 Task: Create tab in document object.
Action: Mouse moved to (735, 60)
Screenshot: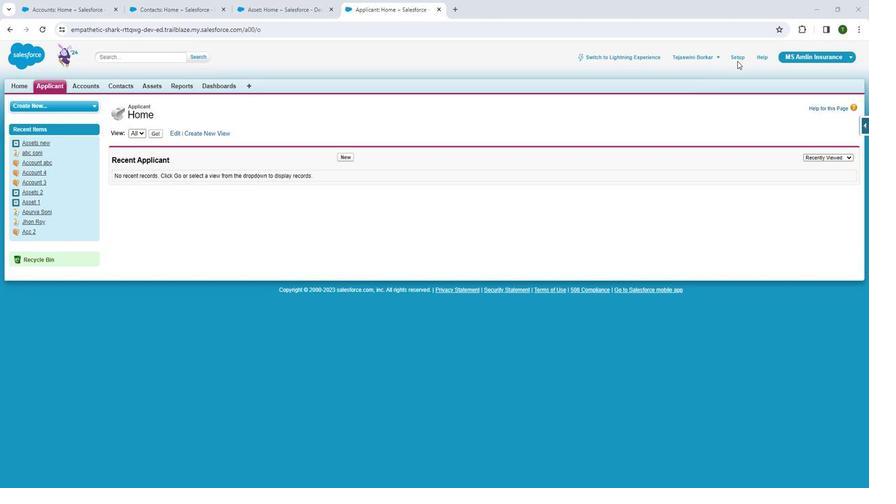 
Action: Mouse pressed left at (735, 60)
Screenshot: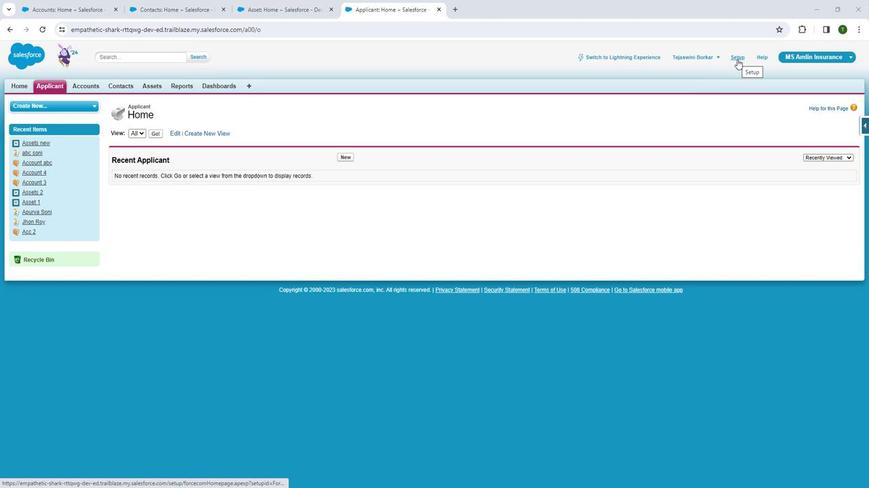 
Action: Mouse pressed left at (735, 60)
Screenshot: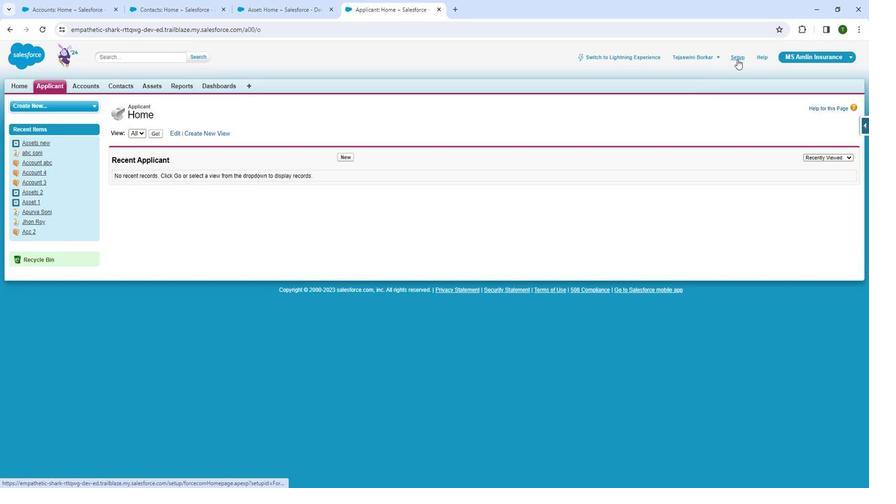 
Action: Mouse moved to (28, 169)
Screenshot: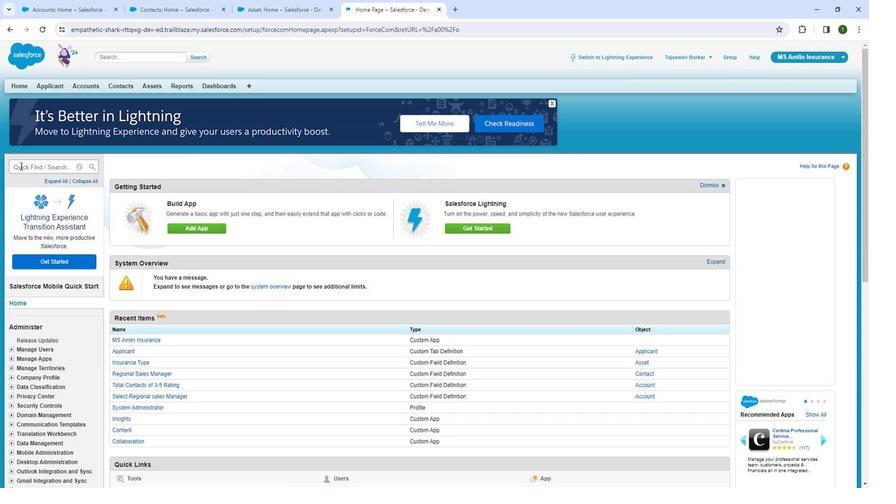 
Action: Mouse pressed left at (28, 169)
Screenshot: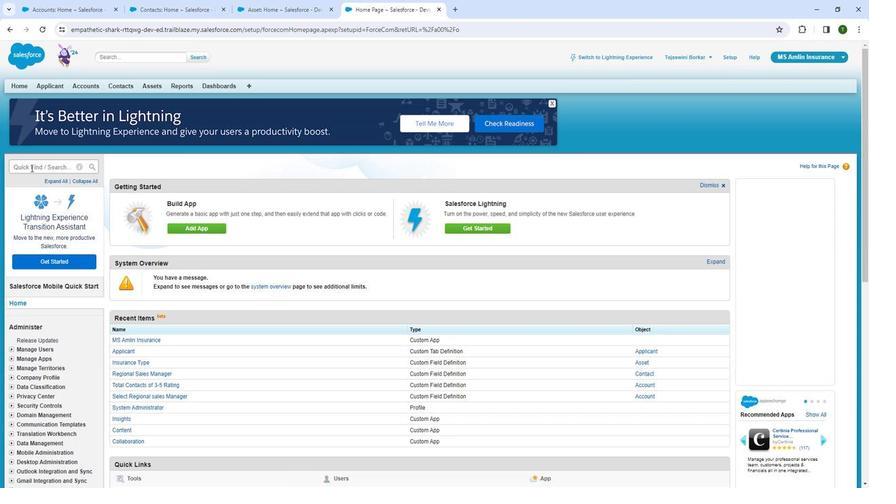 
Action: Mouse moved to (32, 156)
Screenshot: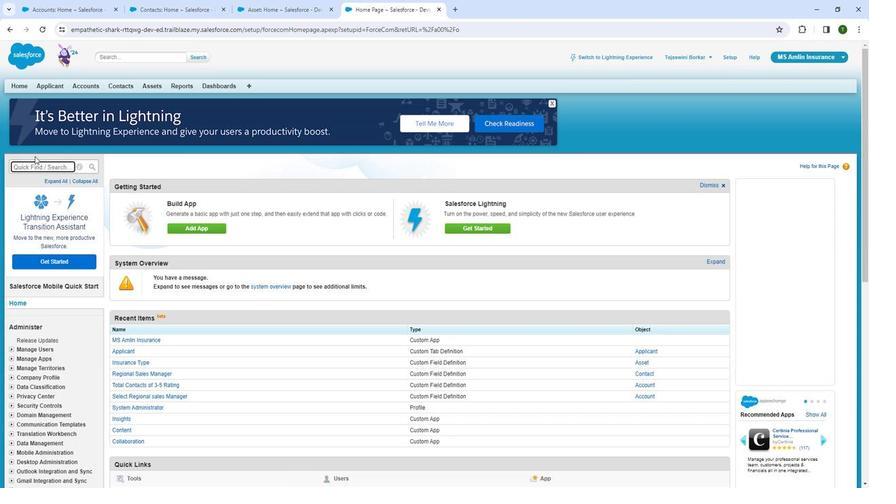 
Action: Key pressed t
Screenshot: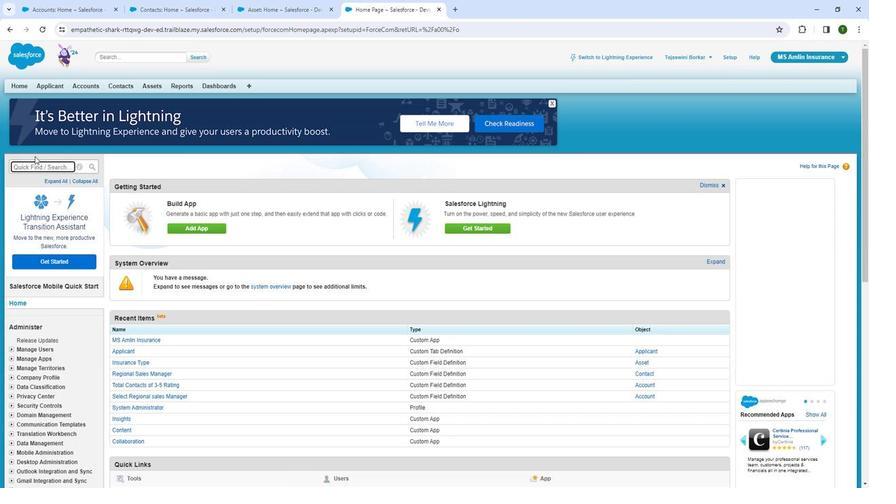 
Action: Mouse moved to (44, 166)
Screenshot: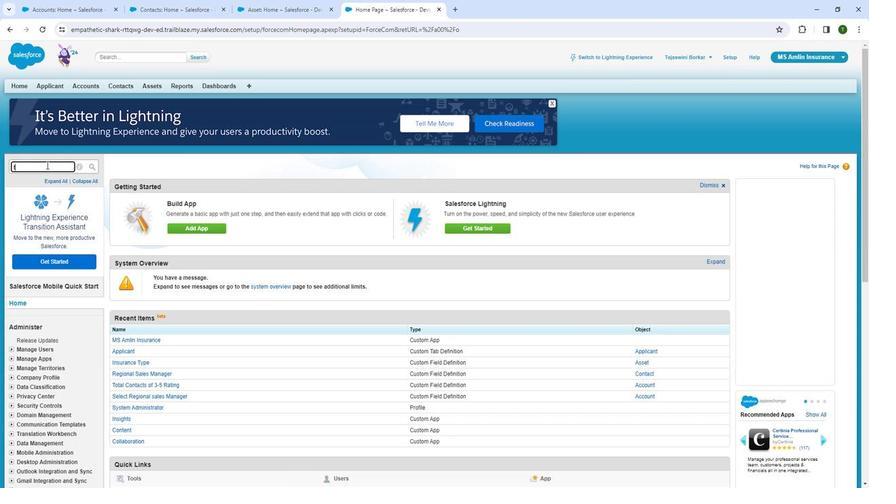 
Action: Key pressed a
Screenshot: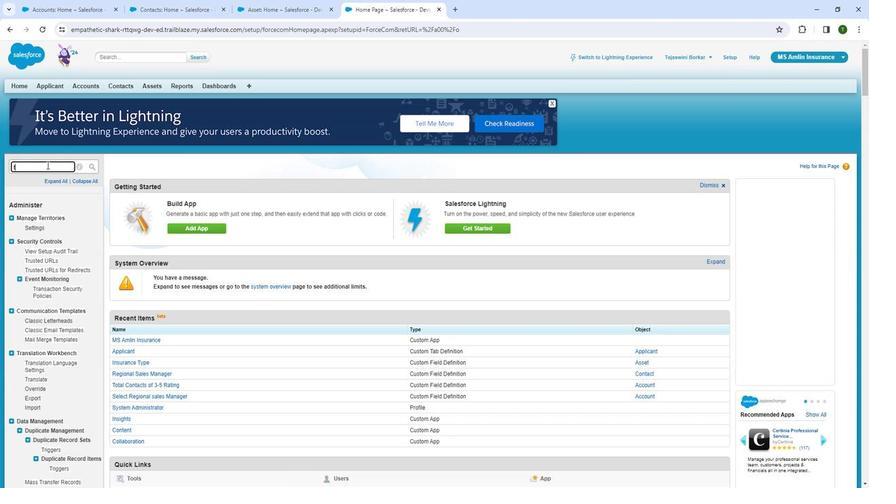 
Action: Mouse moved to (47, 162)
Screenshot: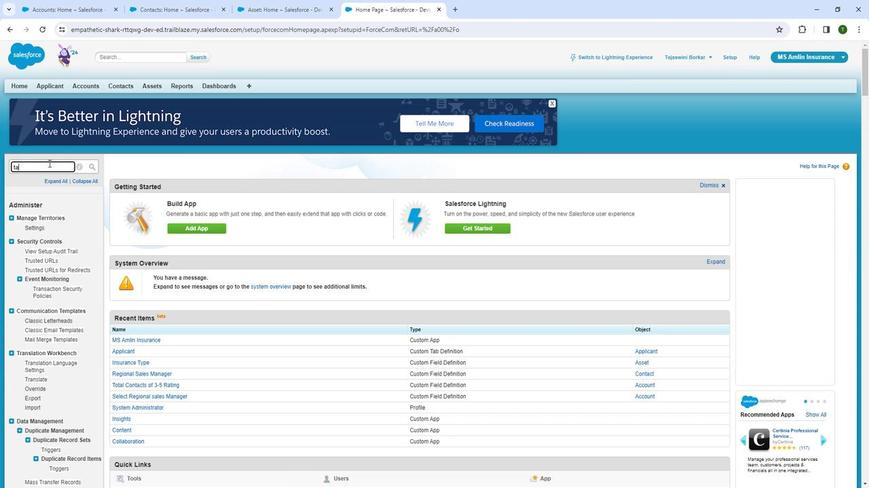 
Action: Key pressed b
Screenshot: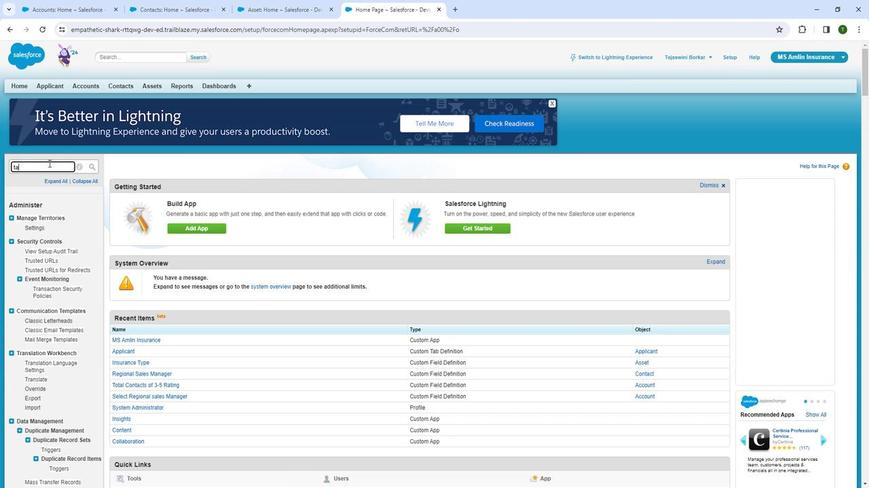 
Action: Mouse moved to (50, 161)
Screenshot: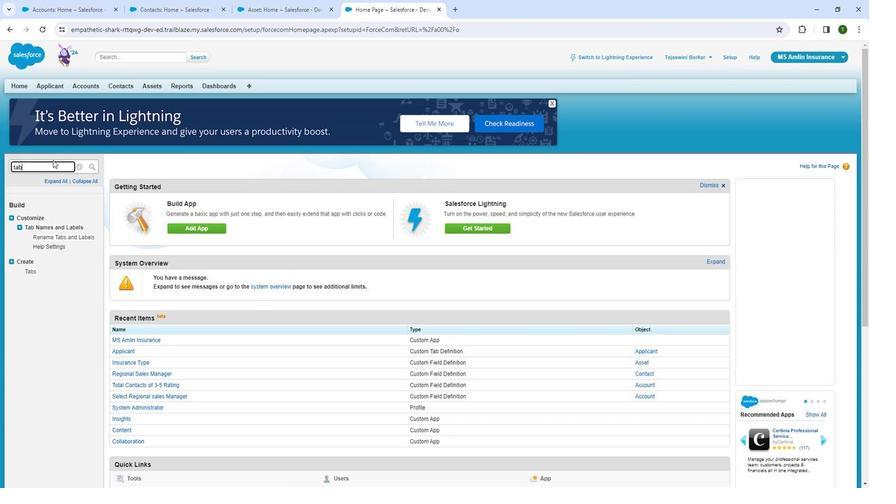 
Action: Key pressed s
Screenshot: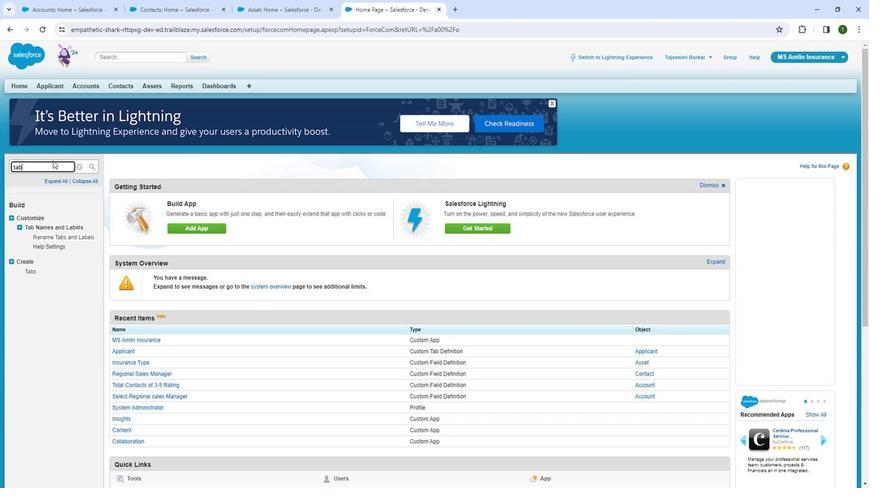 
Action: Mouse moved to (25, 260)
Screenshot: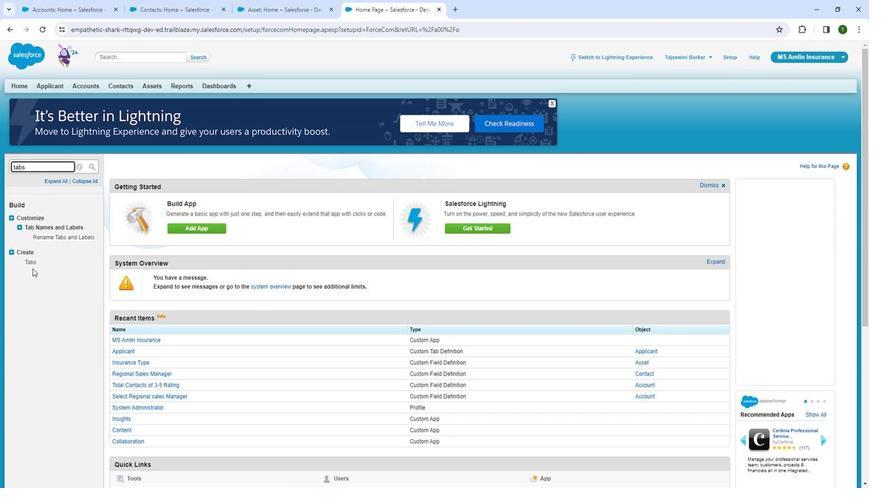 
Action: Mouse pressed left at (25, 260)
Screenshot: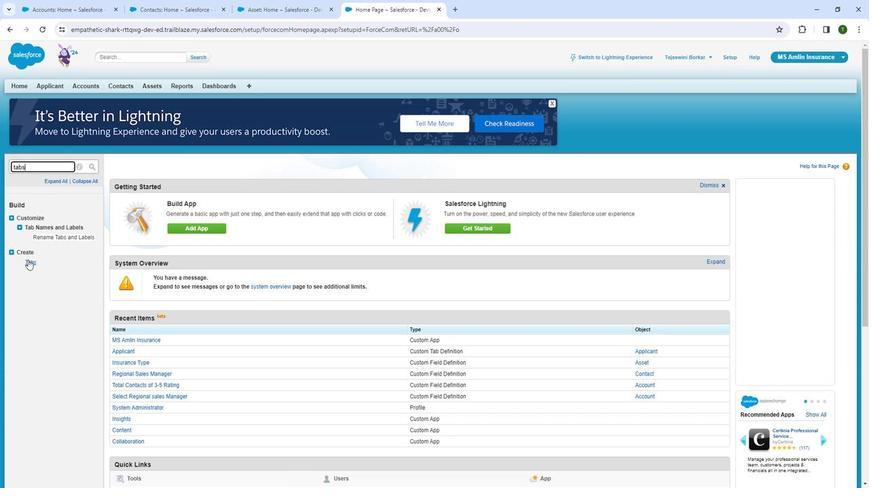 
Action: Mouse pressed left at (25, 260)
Screenshot: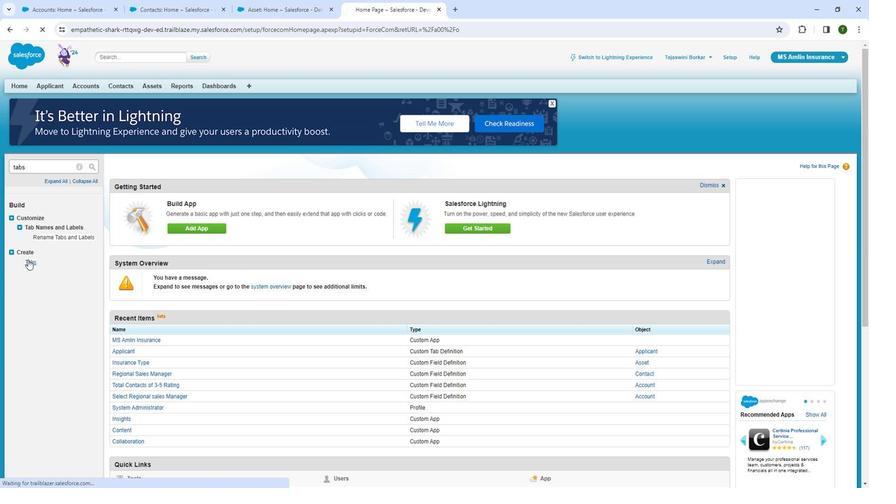 
Action: Mouse moved to (346, 236)
Screenshot: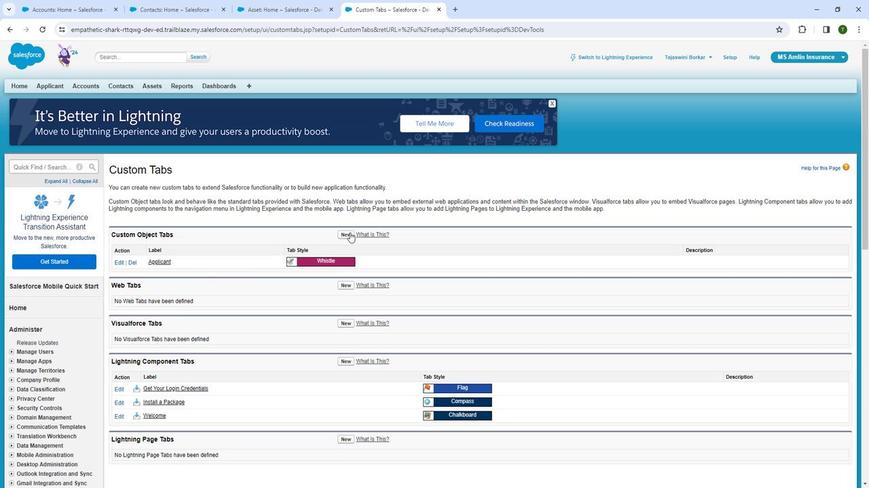 
Action: Mouse pressed left at (346, 236)
Screenshot: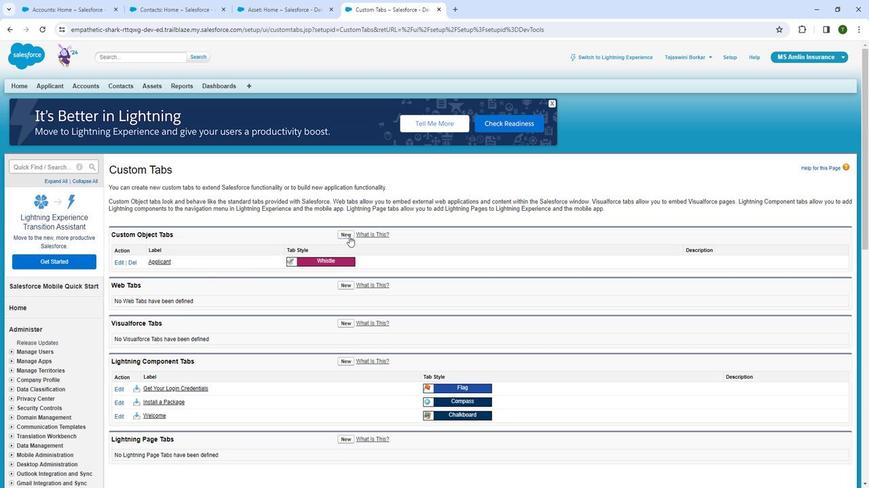 
Action: Mouse moved to (272, 247)
Screenshot: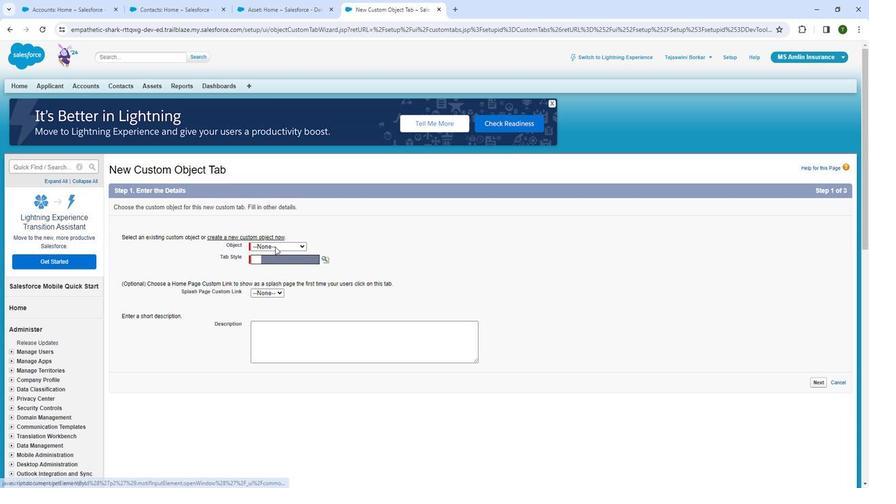 
Action: Mouse pressed left at (272, 247)
Screenshot: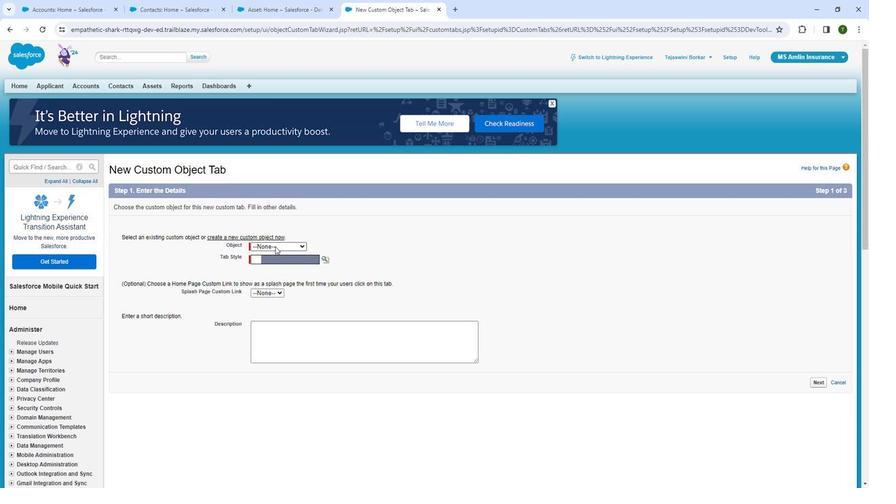 
Action: Mouse moved to (260, 269)
Screenshot: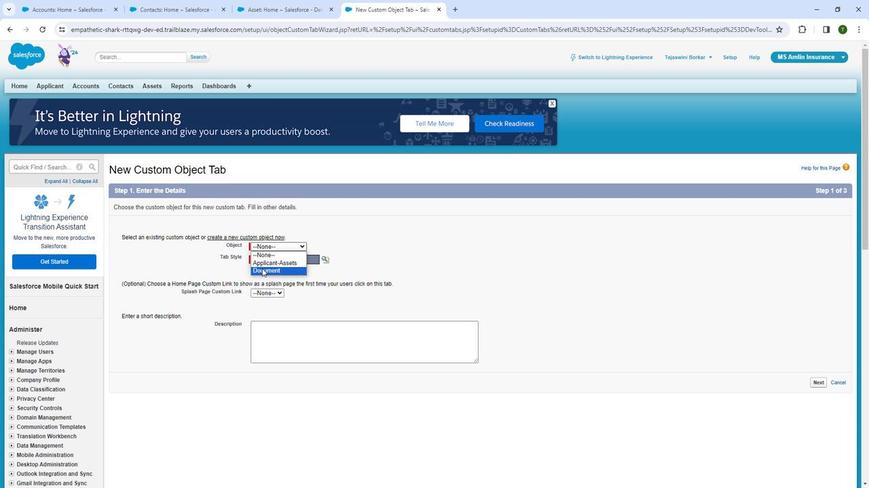 
Action: Mouse pressed left at (260, 269)
Screenshot: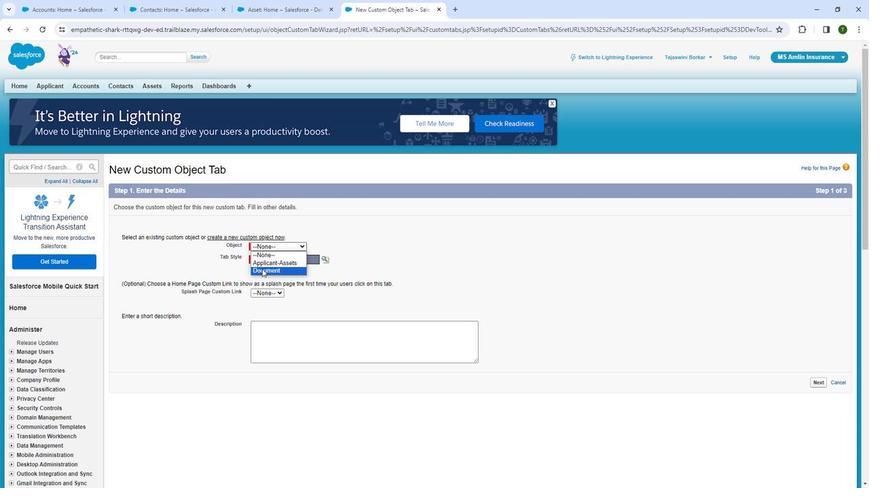 
Action: Mouse moved to (265, 260)
Screenshot: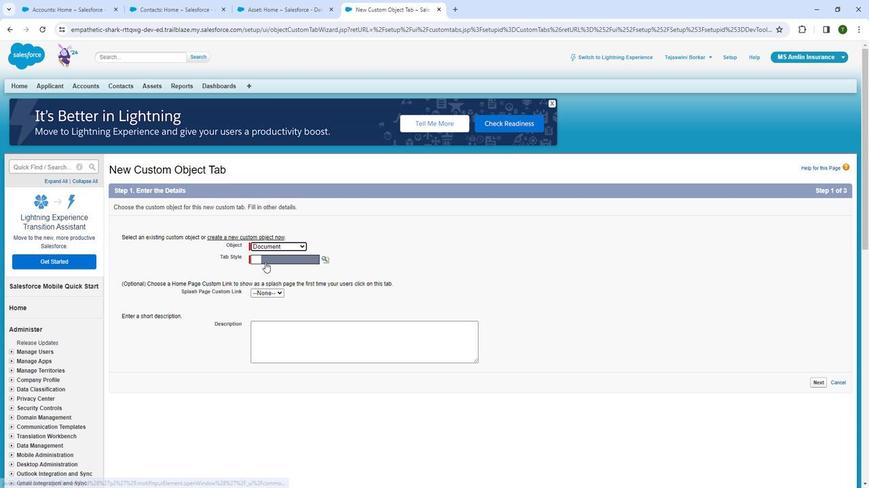 
Action: Mouse pressed left at (265, 260)
Screenshot: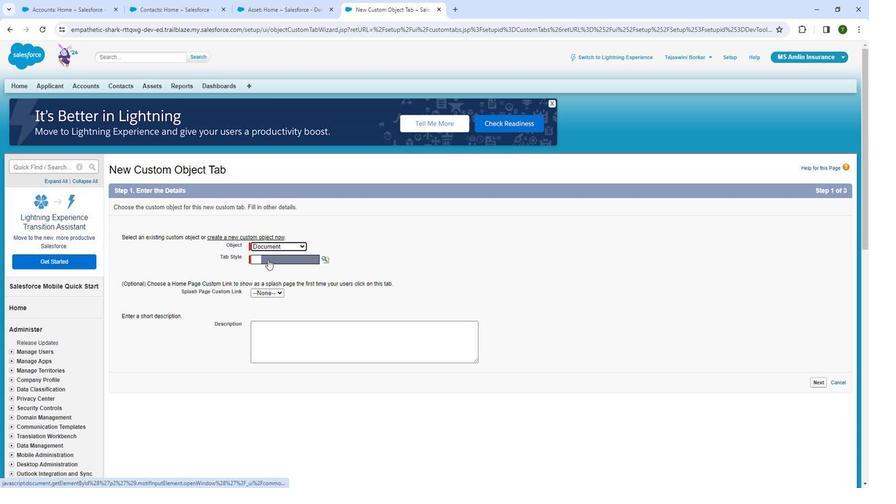 
Action: Mouse moved to (746, 234)
Screenshot: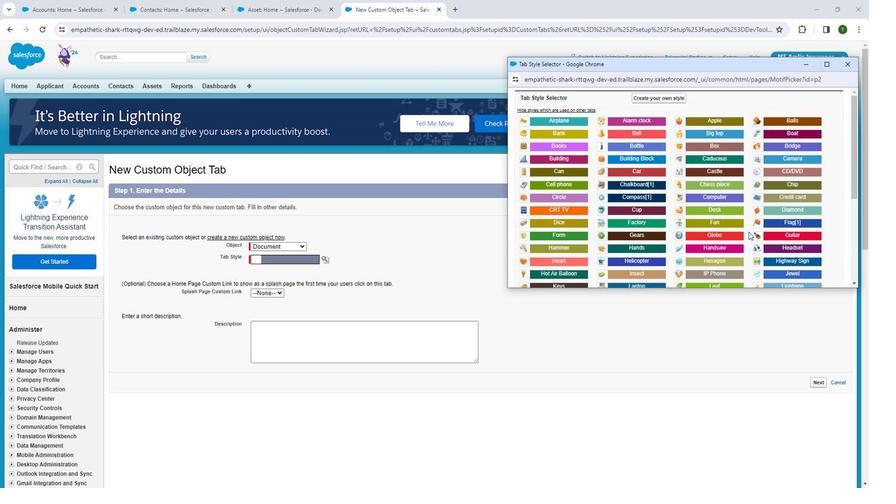 
Action: Mouse scrolled (746, 233) with delta (0, 0)
Screenshot: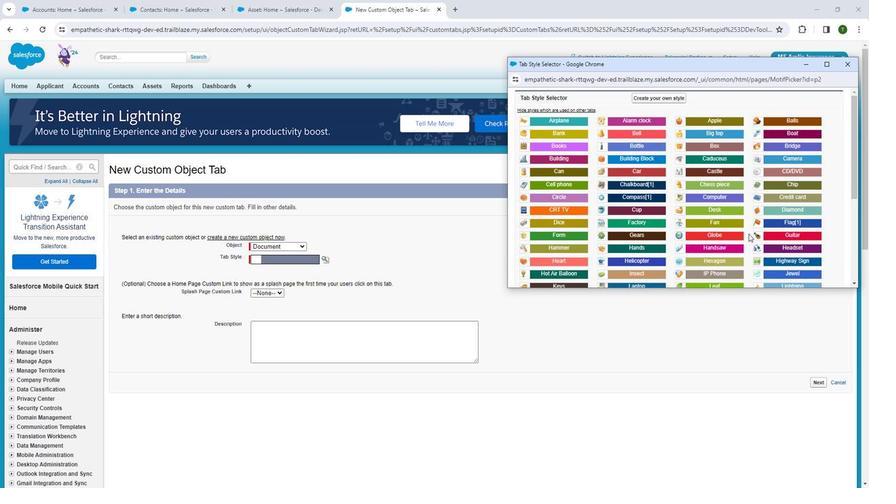 
Action: Mouse moved to (747, 232)
Screenshot: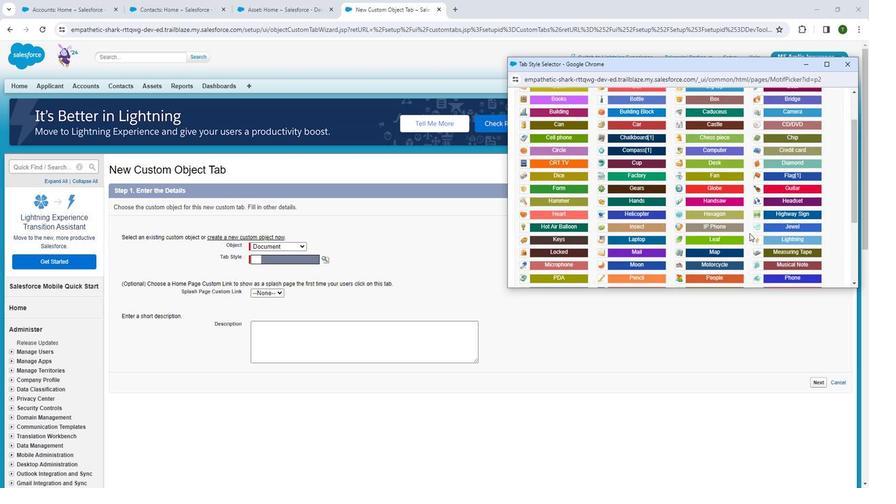 
Action: Mouse scrolled (747, 232) with delta (0, 0)
Screenshot: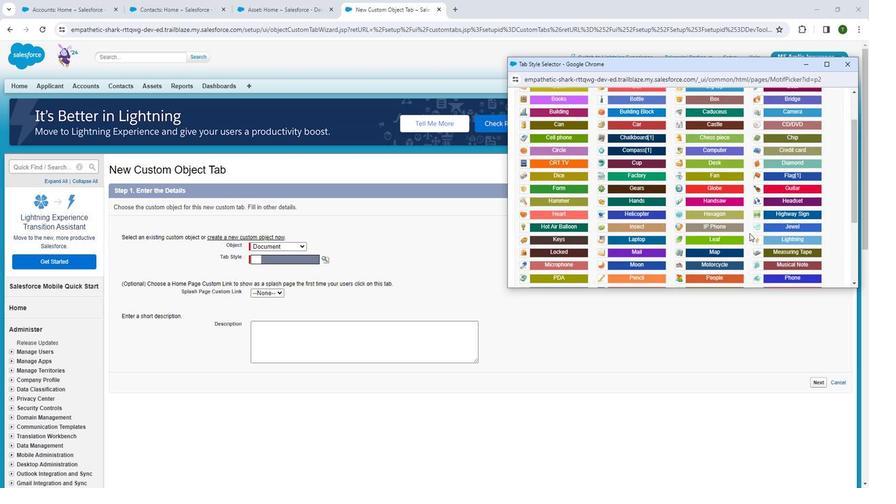 
Action: Mouse moved to (569, 219)
Screenshot: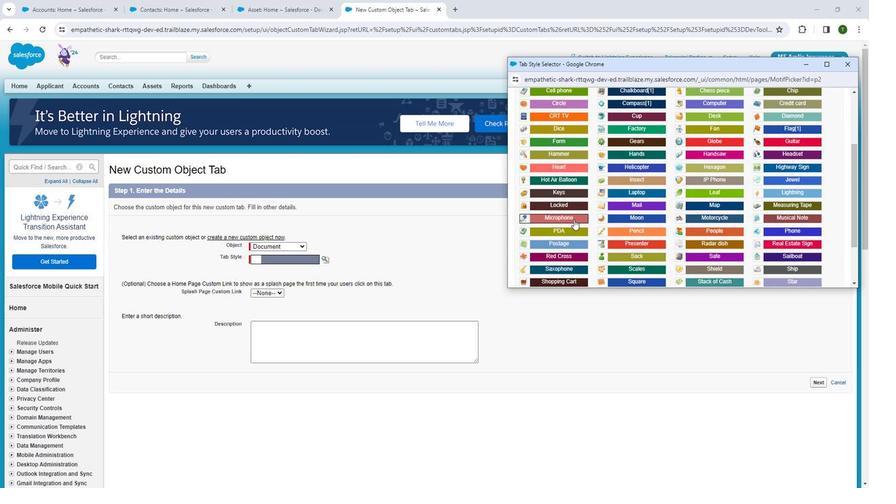 
Action: Mouse scrolled (569, 219) with delta (0, 0)
Screenshot: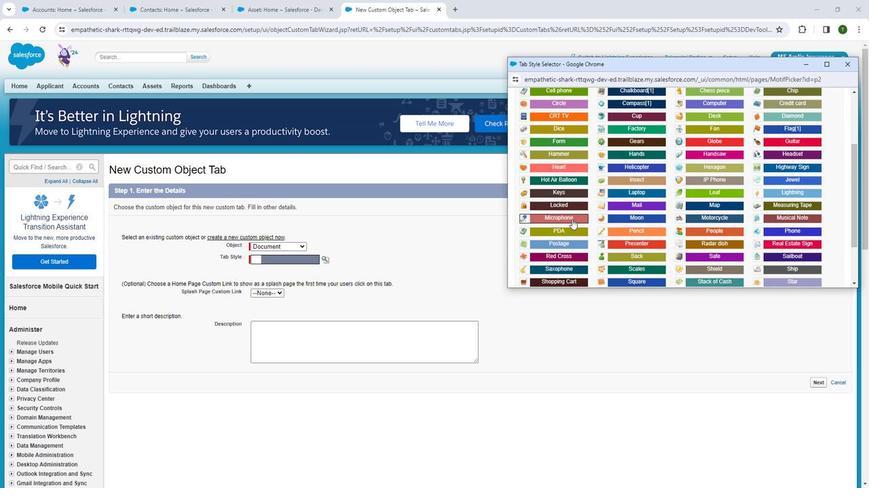 
Action: Mouse moved to (569, 219)
Screenshot: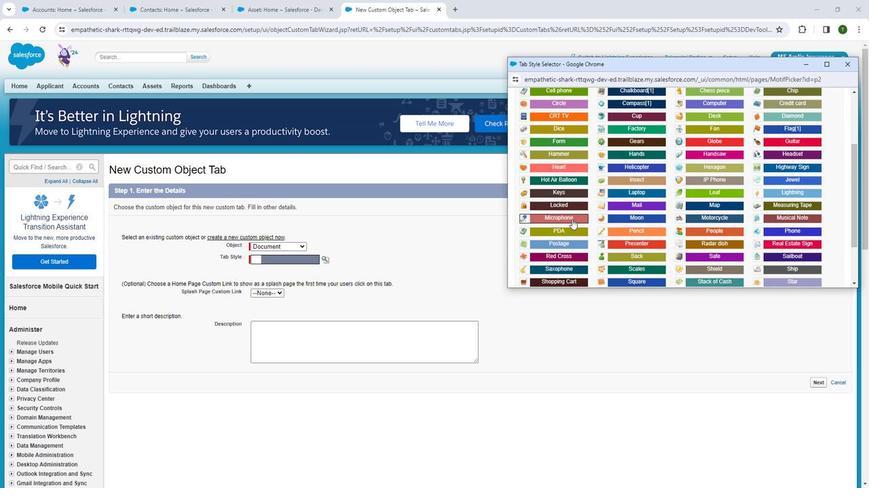 
Action: Mouse scrolled (569, 219) with delta (0, 0)
Screenshot: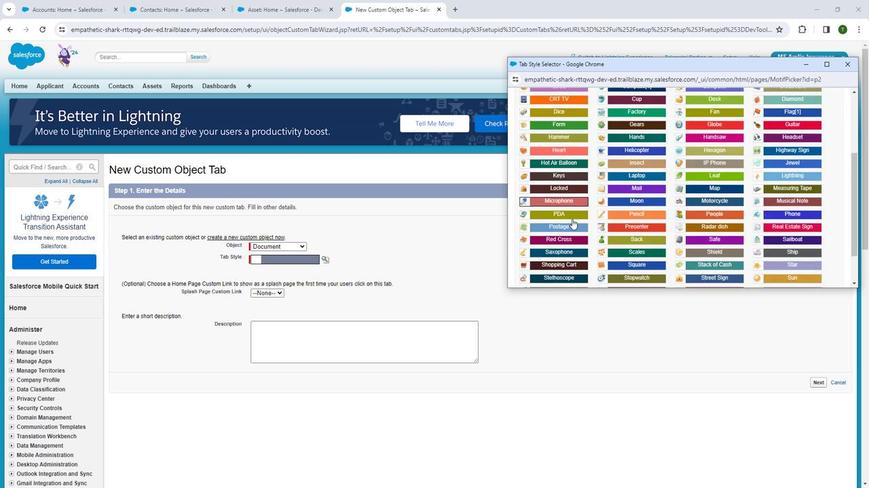 
Action: Mouse moved to (704, 241)
Screenshot: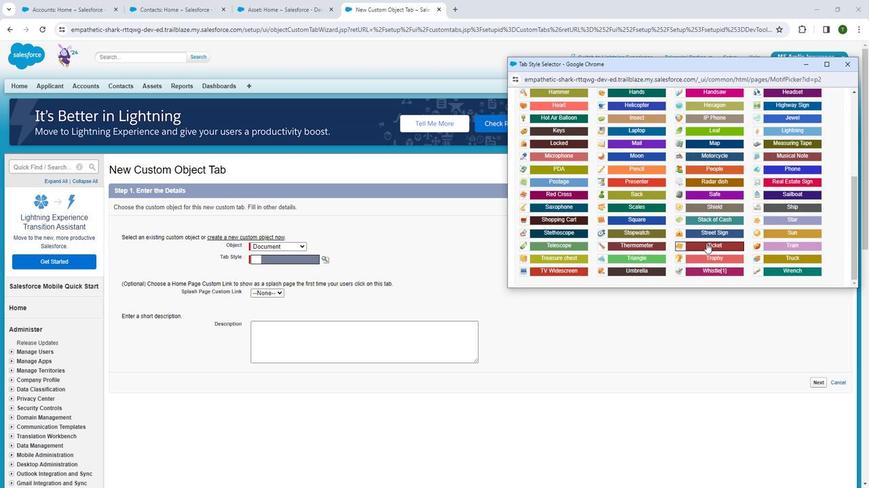 
Action: Mouse pressed left at (704, 241)
Screenshot: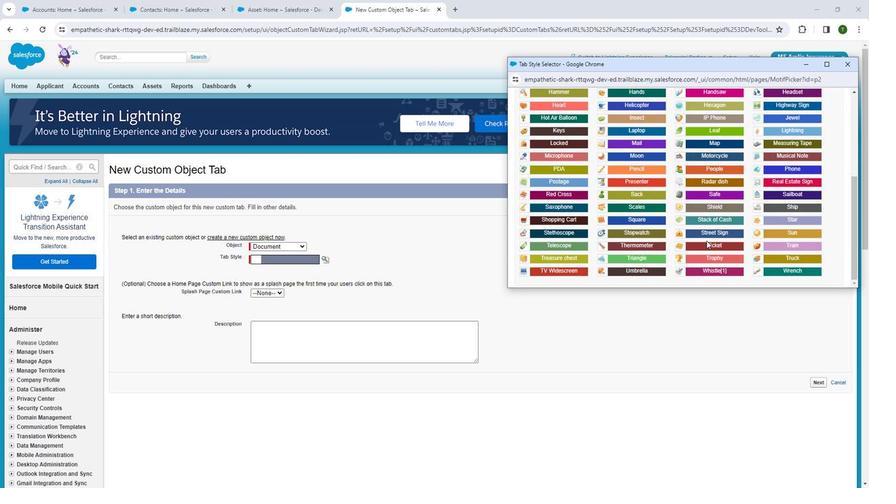 
Action: Mouse moved to (613, 246)
Screenshot: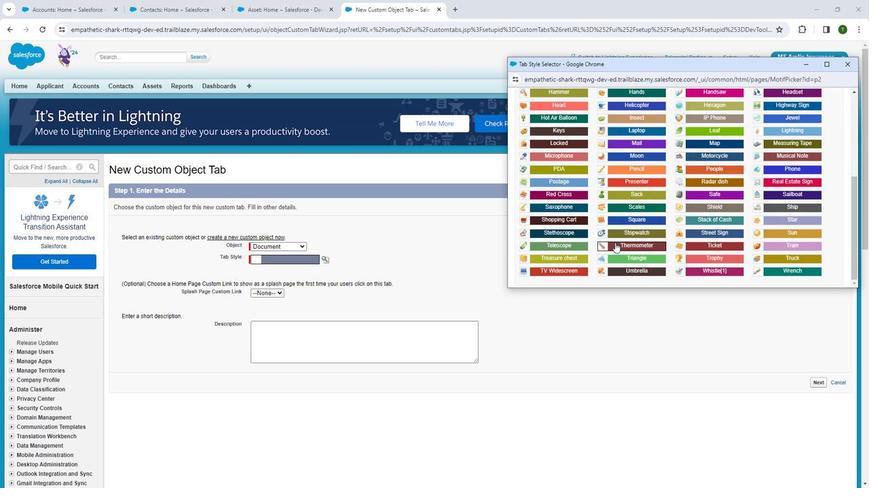 
Action: Mouse scrolled (613, 245) with delta (0, 0)
Screenshot: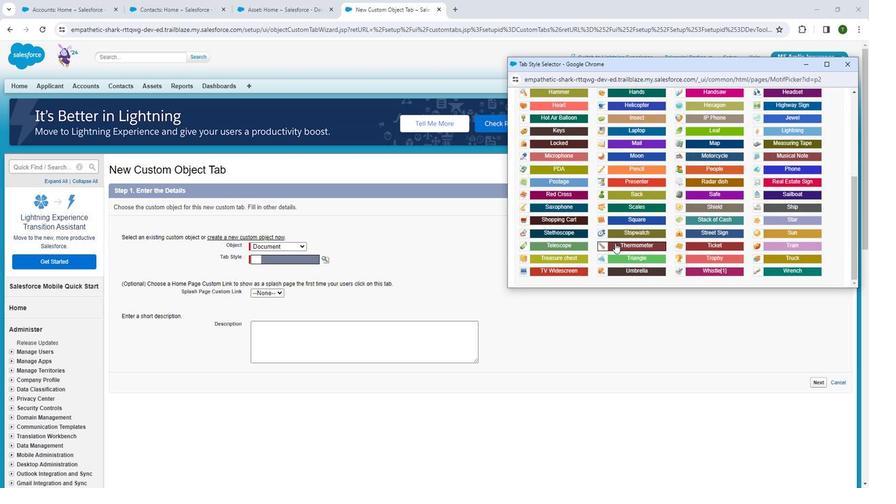 
Action: Mouse moved to (566, 271)
Screenshot: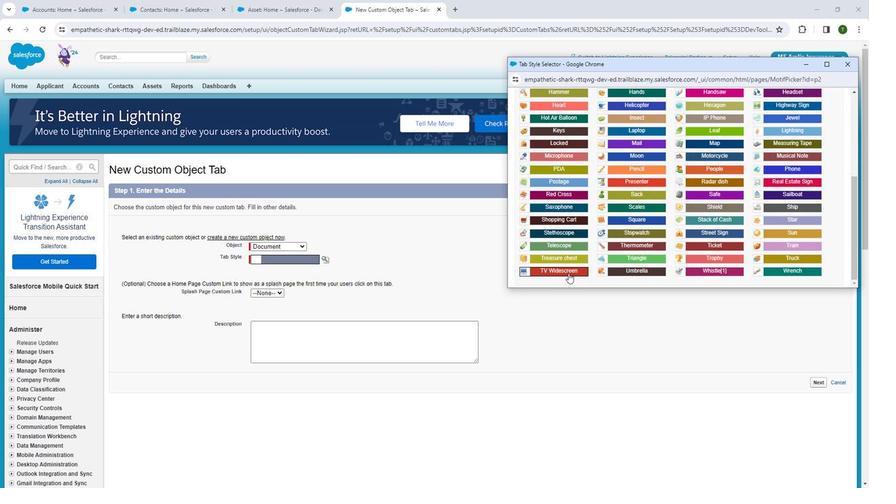 
Action: Mouse pressed left at (566, 271)
Screenshot: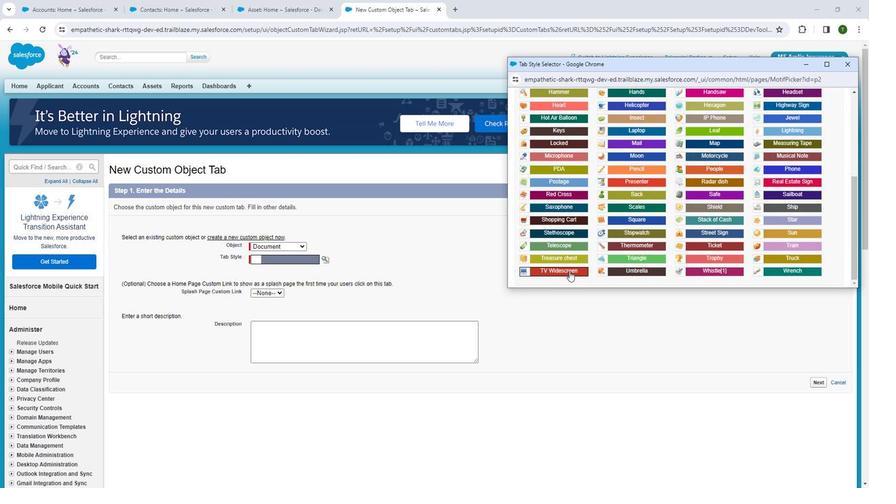 
Action: Mouse moved to (272, 291)
Screenshot: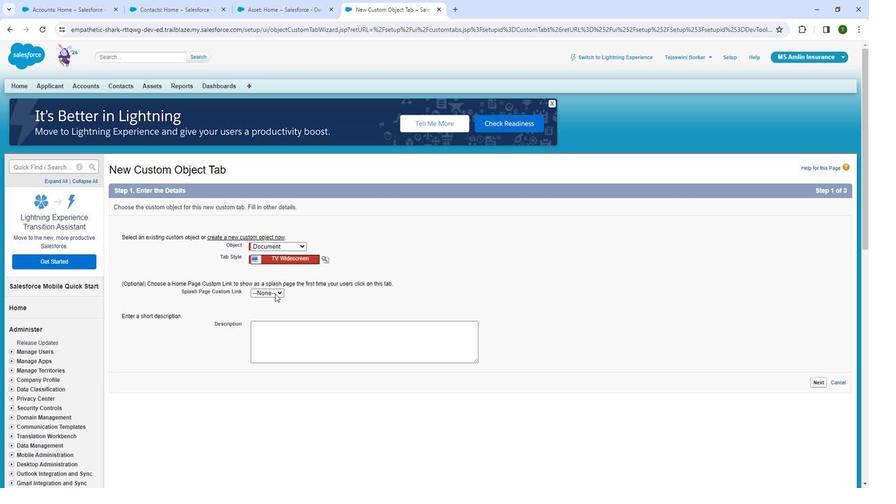 
Action: Mouse pressed left at (272, 291)
Screenshot: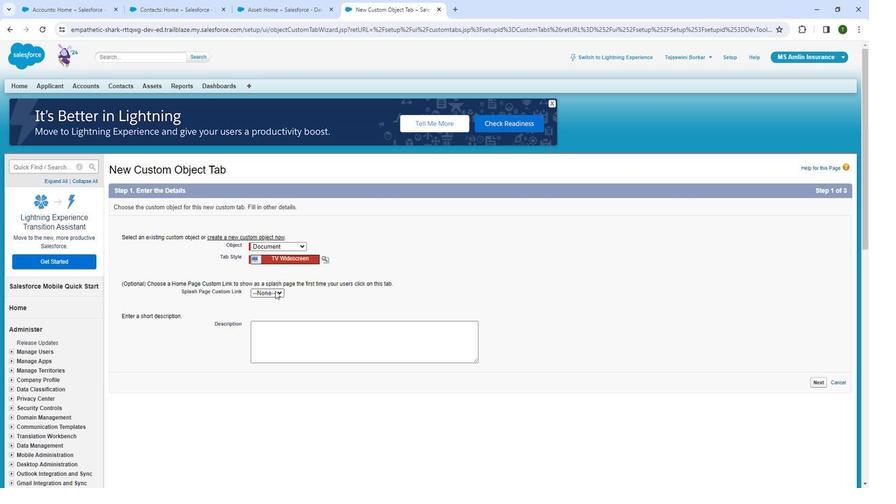 
Action: Mouse moved to (272, 291)
Screenshot: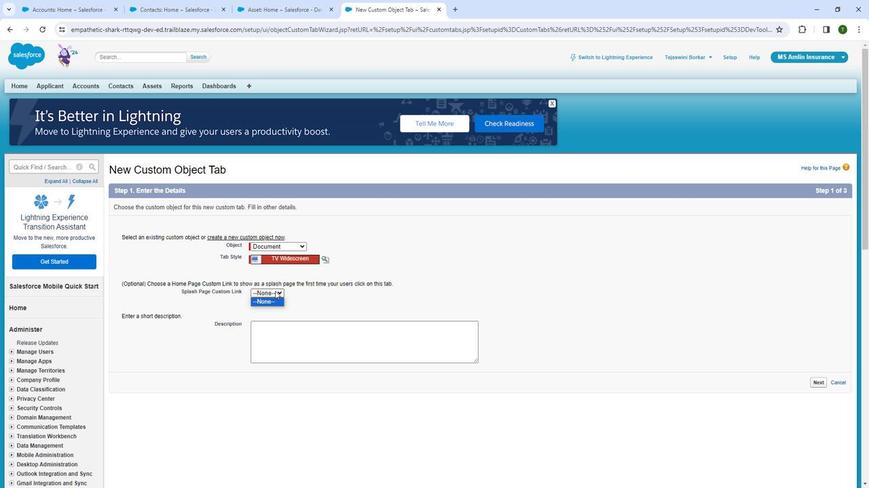
Action: Mouse pressed left at (272, 291)
Screenshot: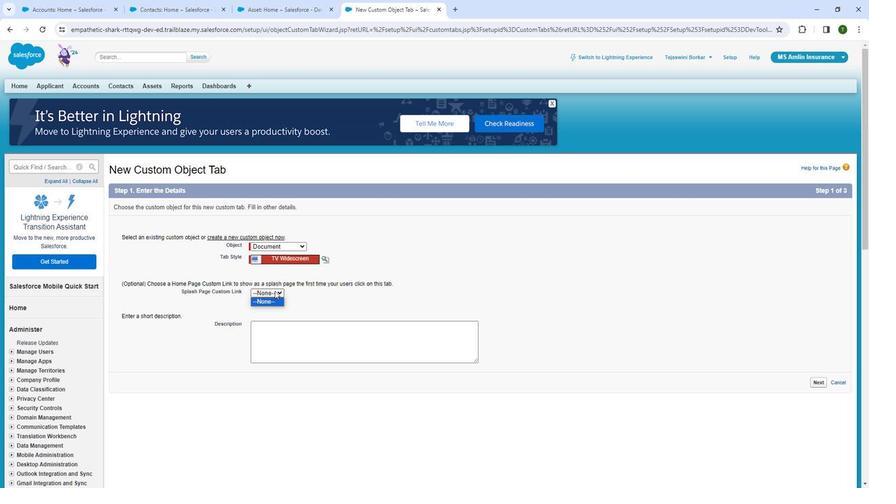 
Action: Mouse moved to (400, 271)
Screenshot: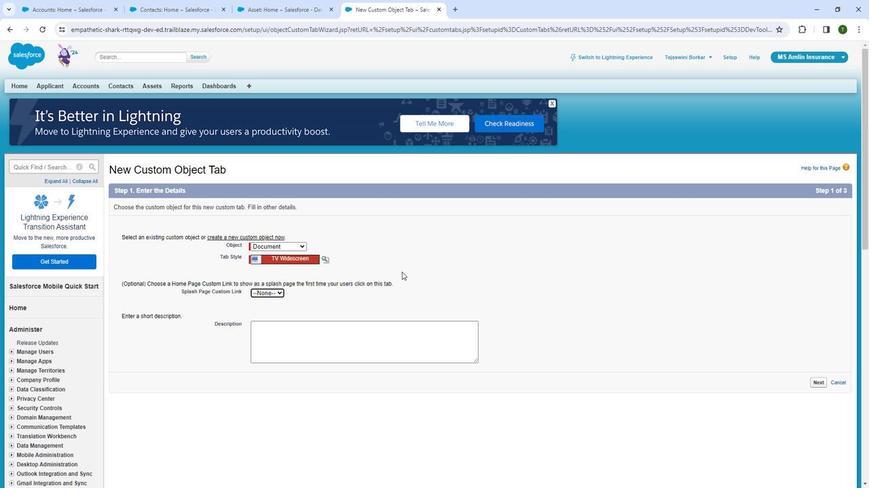 
Action: Mouse scrolled (400, 271) with delta (0, 0)
Screenshot: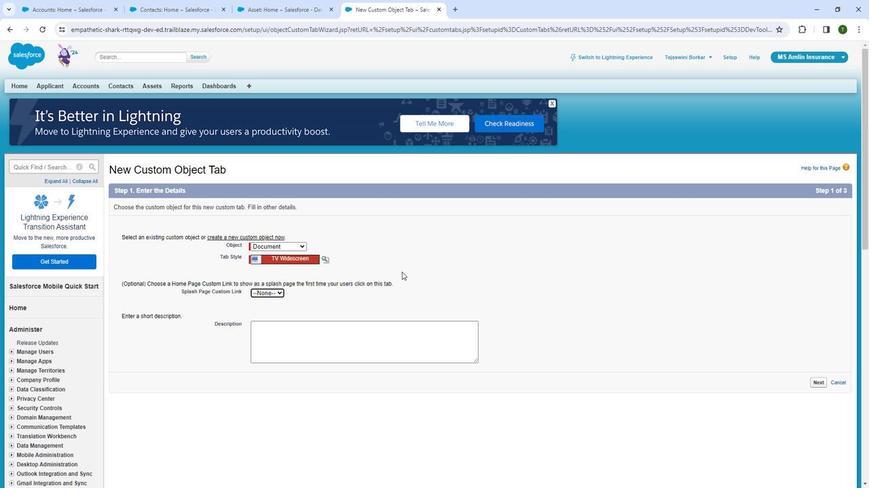 
Action: Mouse moved to (404, 271)
Screenshot: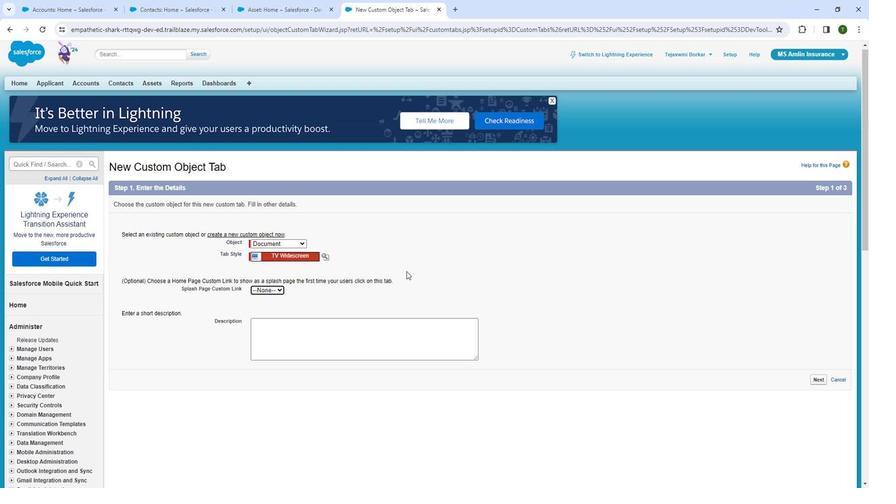 
Action: Mouse scrolled (404, 271) with delta (0, 0)
Screenshot: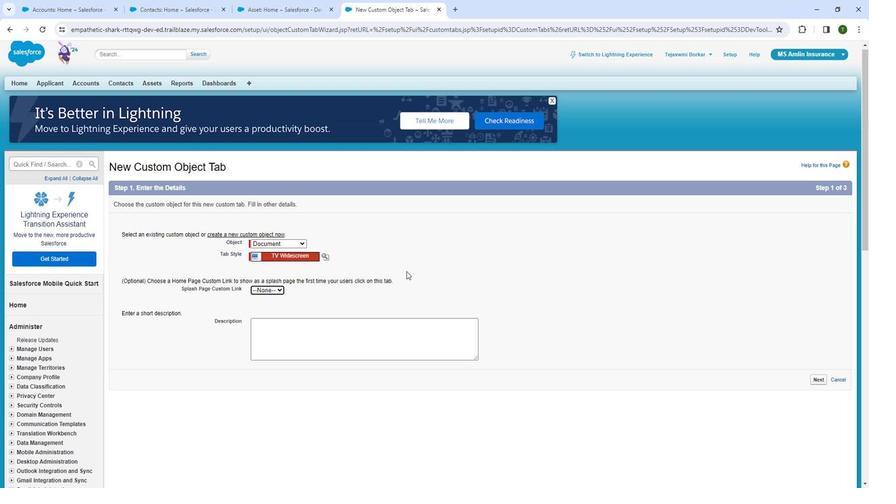 
Action: Mouse moved to (406, 271)
Screenshot: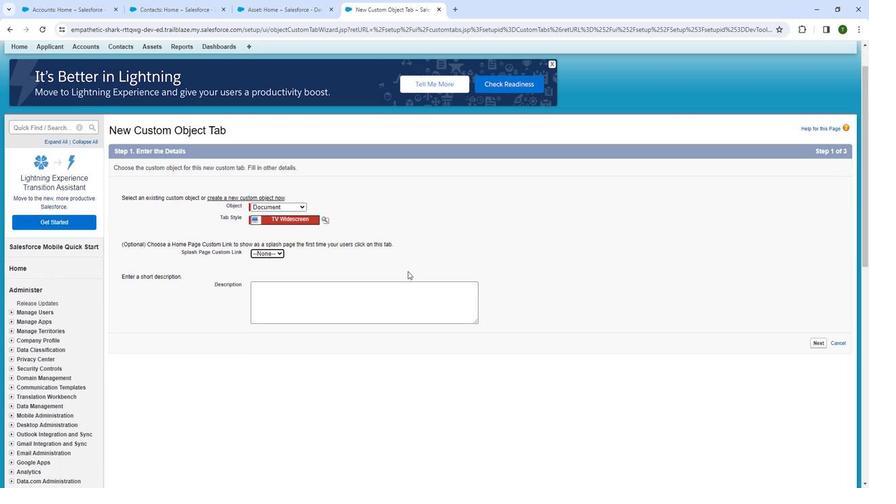 
Action: Mouse scrolled (406, 270) with delta (0, 0)
Screenshot: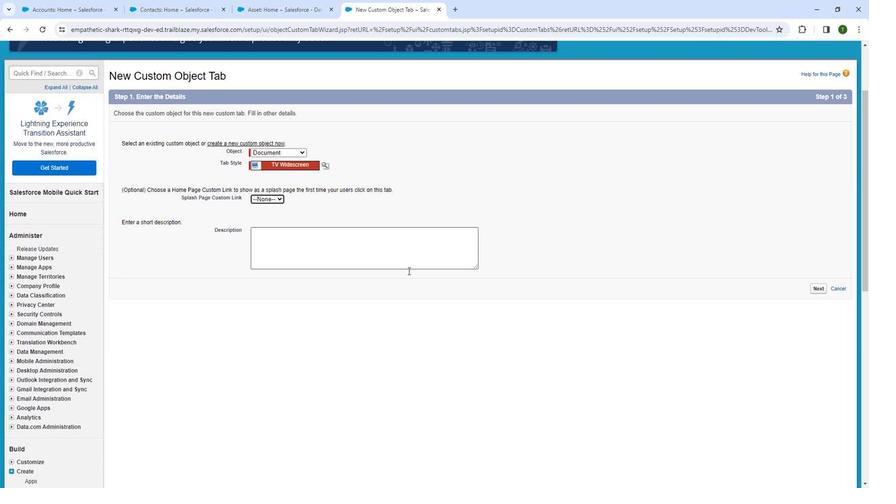 
Action: Mouse moved to (818, 243)
Screenshot: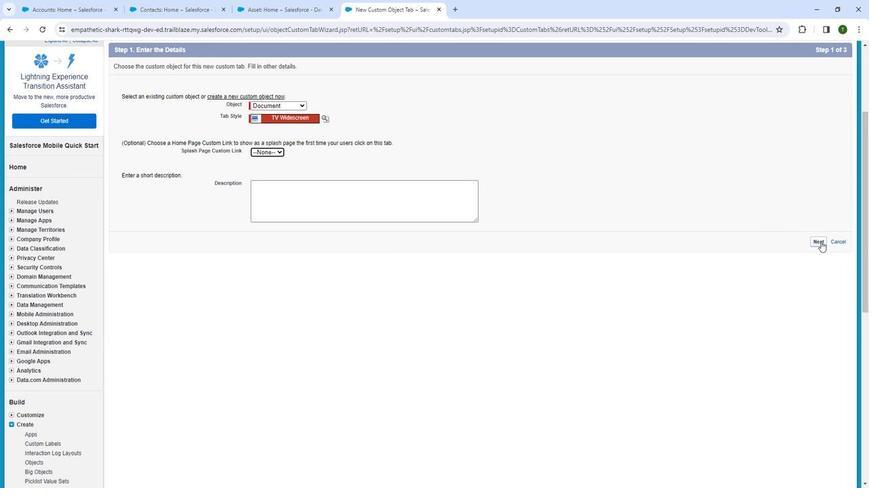
Action: Mouse pressed left at (818, 243)
Screenshot: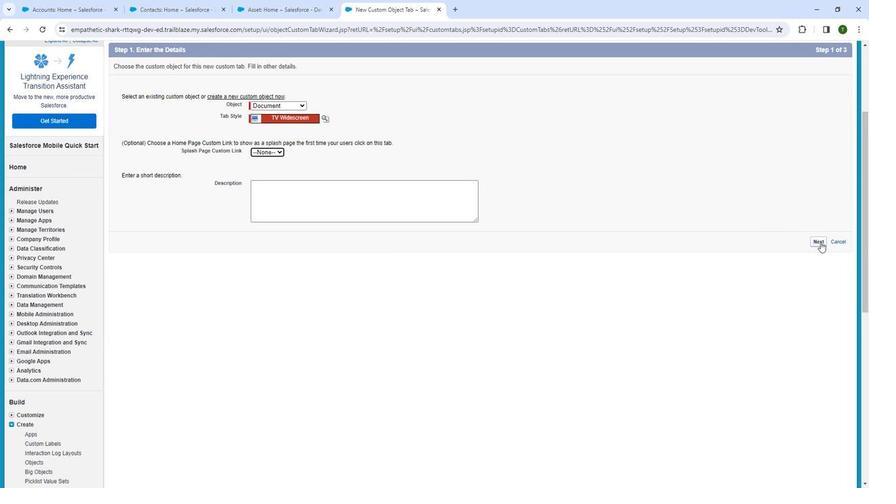 
Action: Mouse moved to (482, 249)
Screenshot: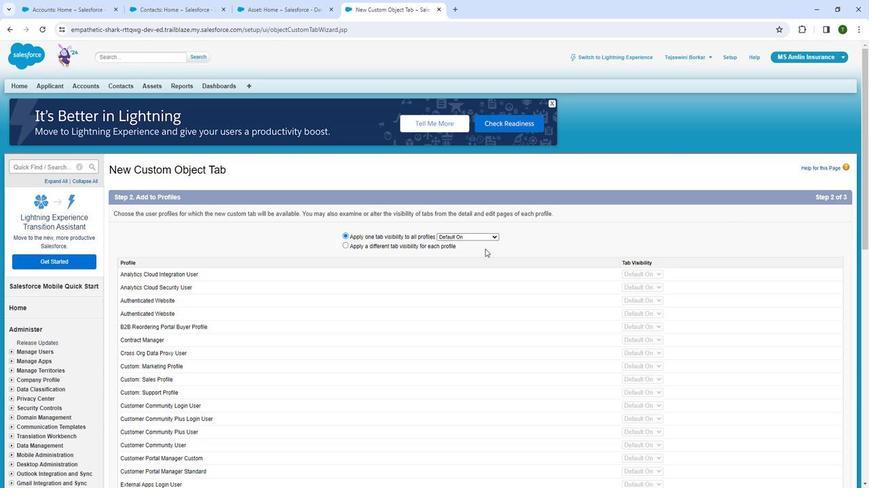 
Action: Mouse scrolled (482, 249) with delta (0, 0)
Screenshot: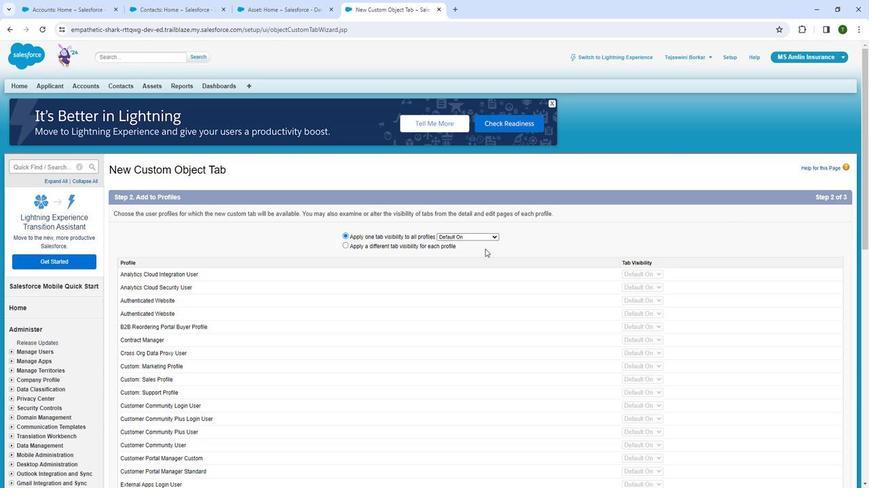 
Action: Mouse scrolled (482, 249) with delta (0, 0)
Screenshot: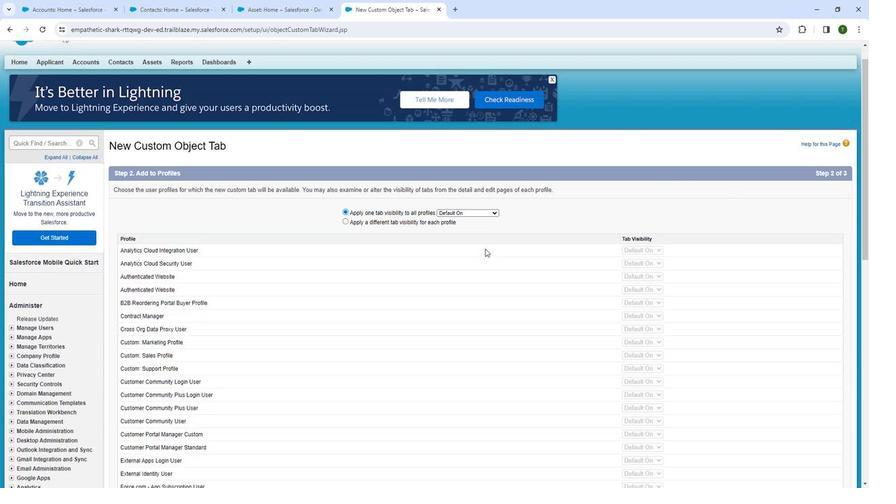 
Action: Mouse scrolled (482, 249) with delta (0, 0)
Screenshot: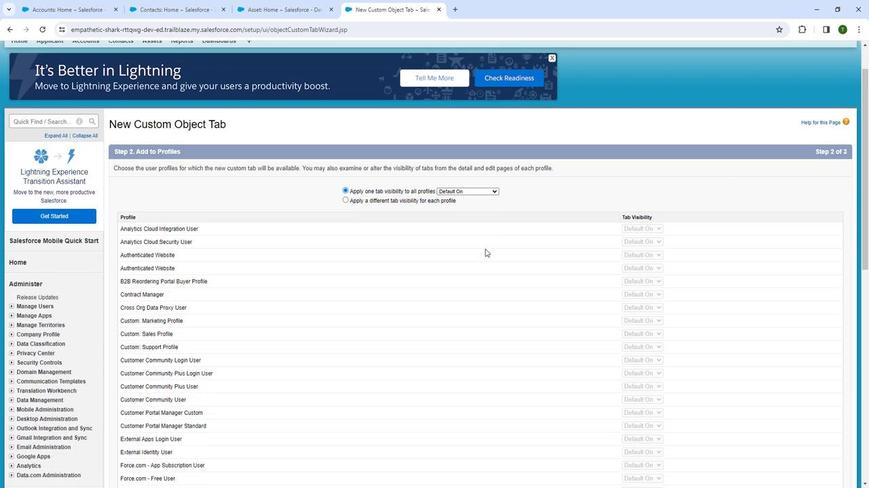 
Action: Mouse moved to (482, 243)
Screenshot: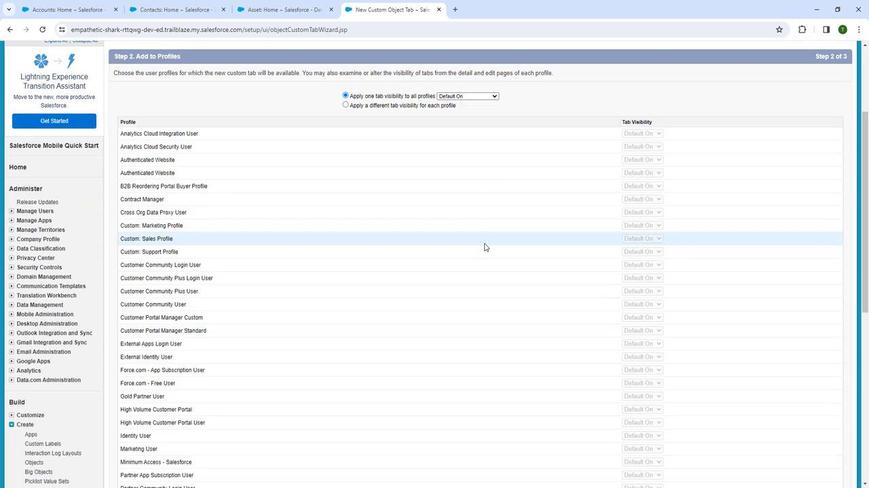 
Action: Mouse scrolled (482, 242) with delta (0, 0)
Screenshot: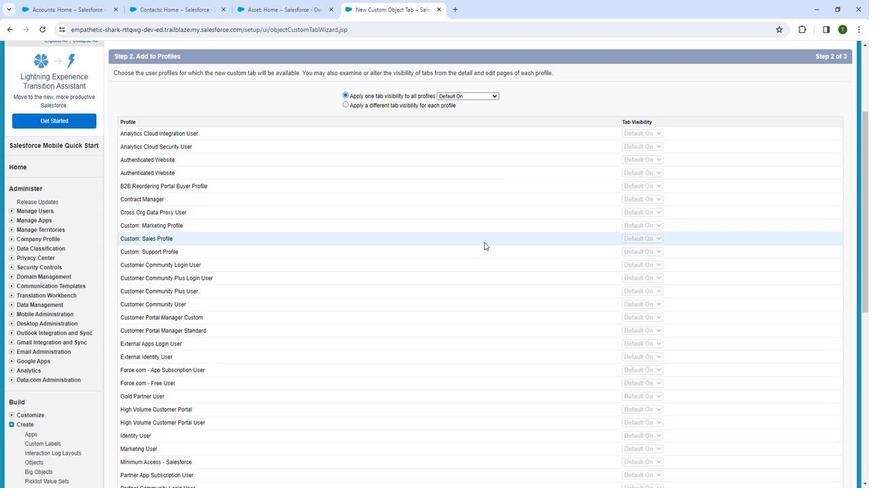 
Action: Mouse scrolled (482, 242) with delta (0, 0)
Screenshot: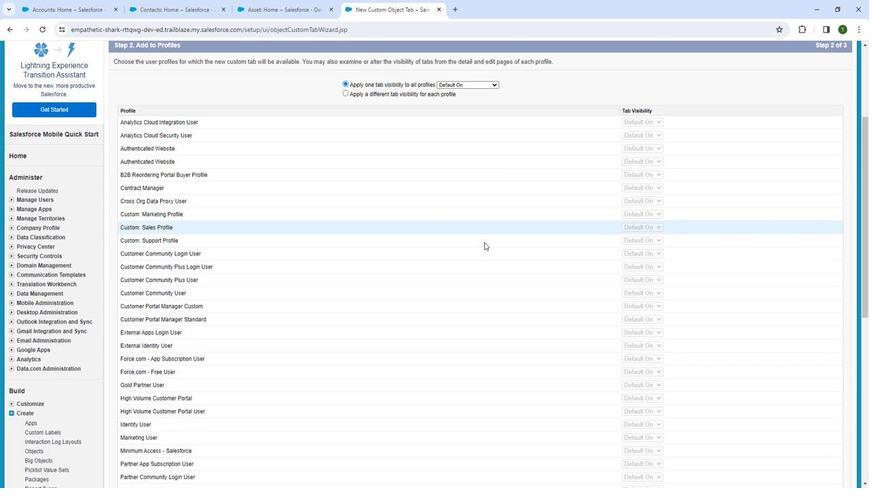 
Action: Mouse moved to (482, 241)
Screenshot: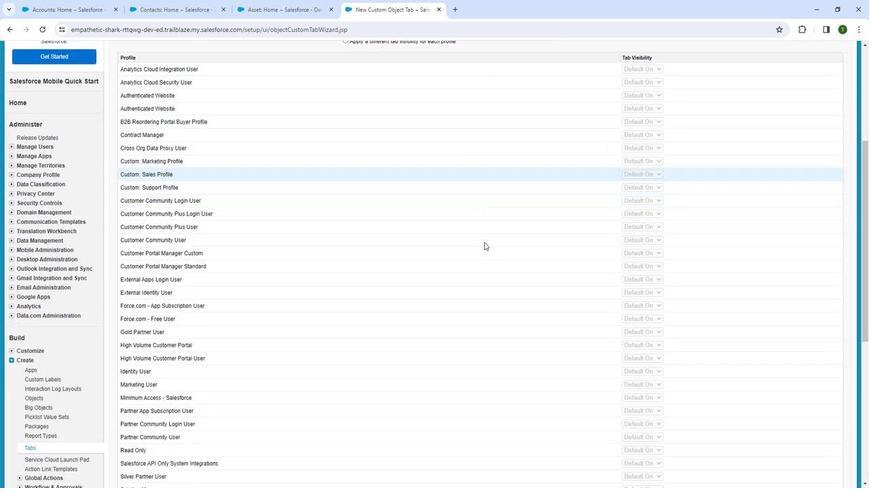 
Action: Mouse scrolled (482, 241) with delta (0, 0)
Screenshot: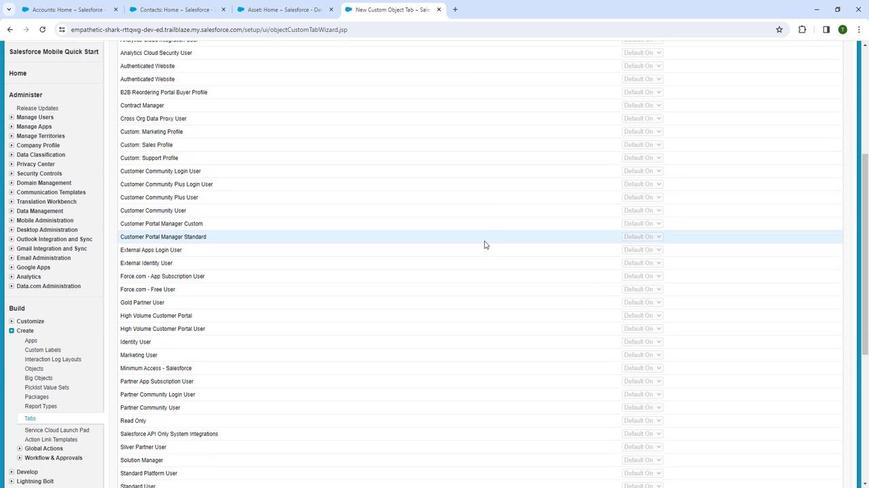 
Action: Mouse scrolled (482, 241) with delta (0, 0)
Screenshot: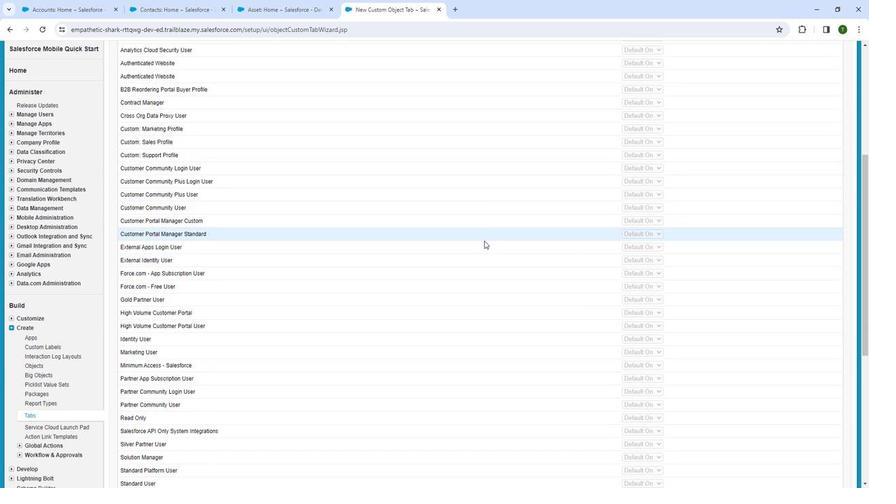 
Action: Mouse scrolled (482, 241) with delta (0, 0)
Screenshot: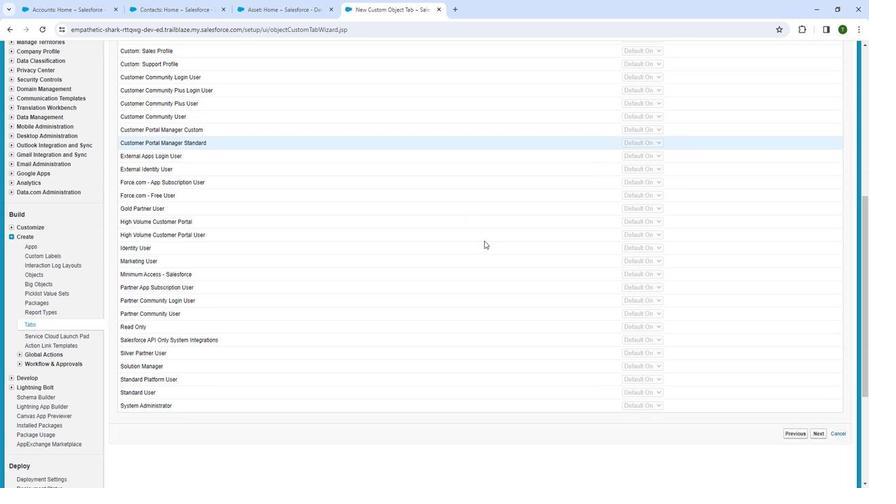
Action: Mouse scrolled (482, 241) with delta (0, 0)
Screenshot: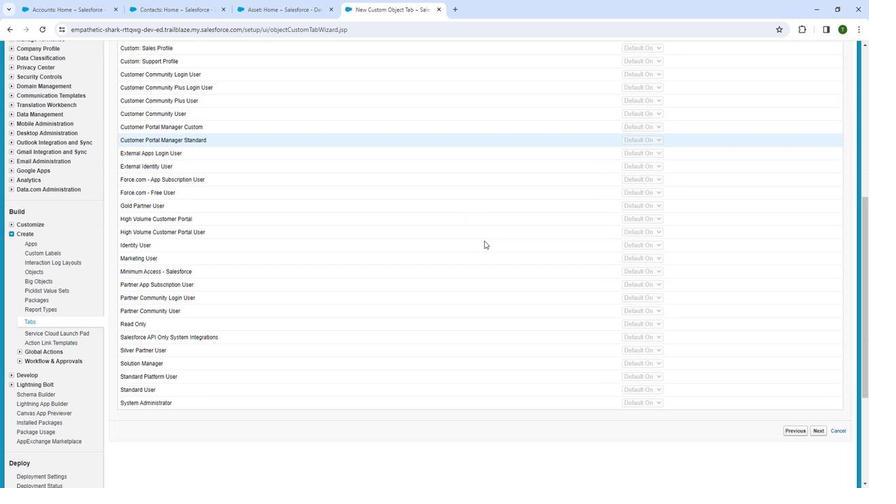 
Action: Mouse moved to (815, 339)
Screenshot: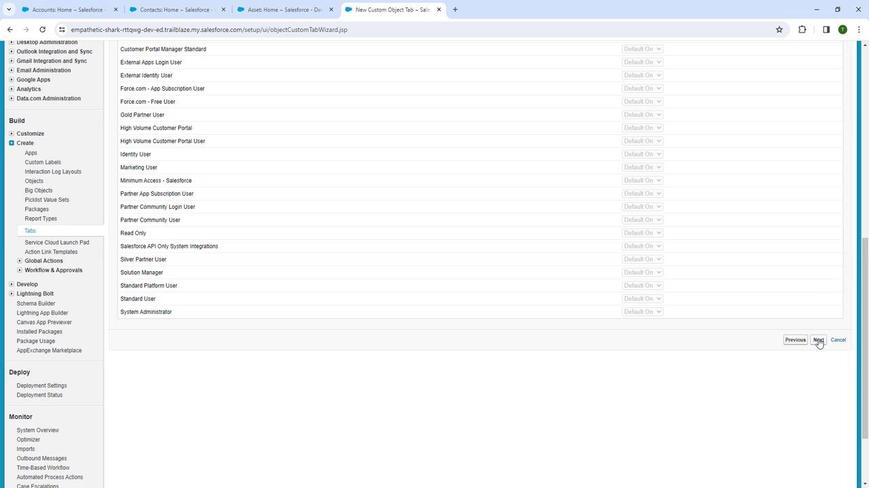 
Action: Mouse pressed left at (815, 339)
Screenshot: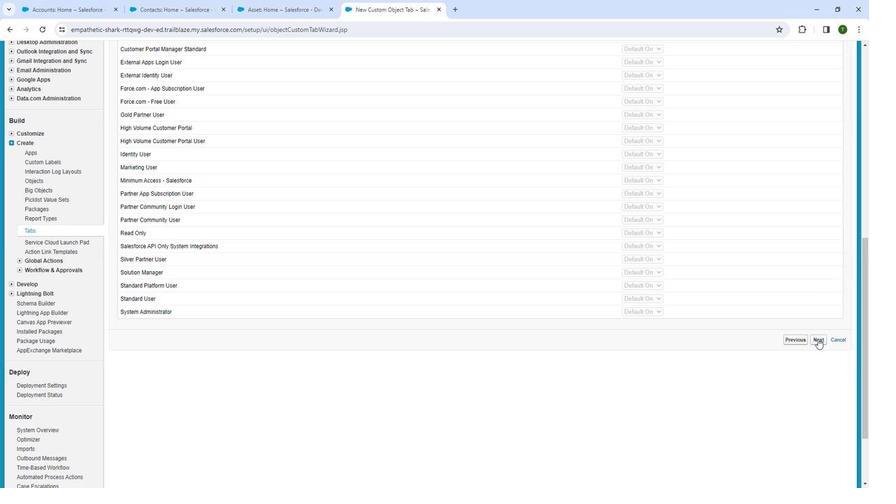 
Action: Mouse moved to (624, 230)
Screenshot: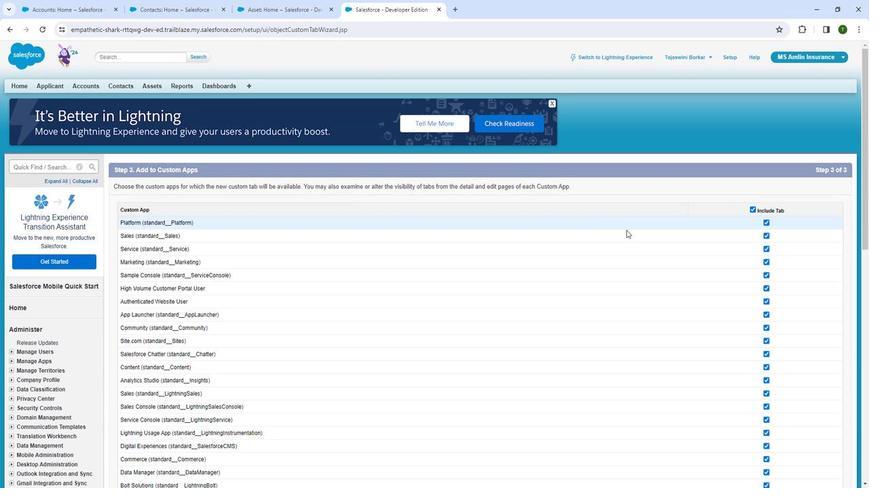 
Action: Mouse scrolled (624, 230) with delta (0, 0)
Screenshot: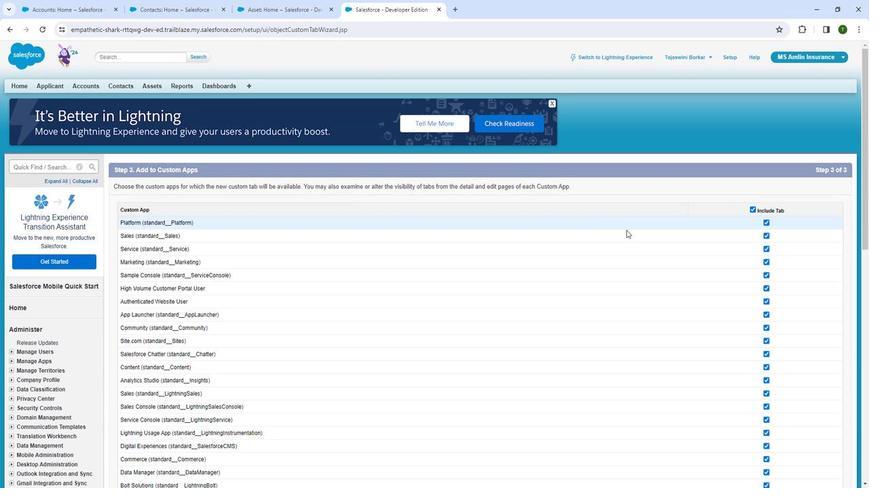 
Action: Mouse moved to (624, 232)
Screenshot: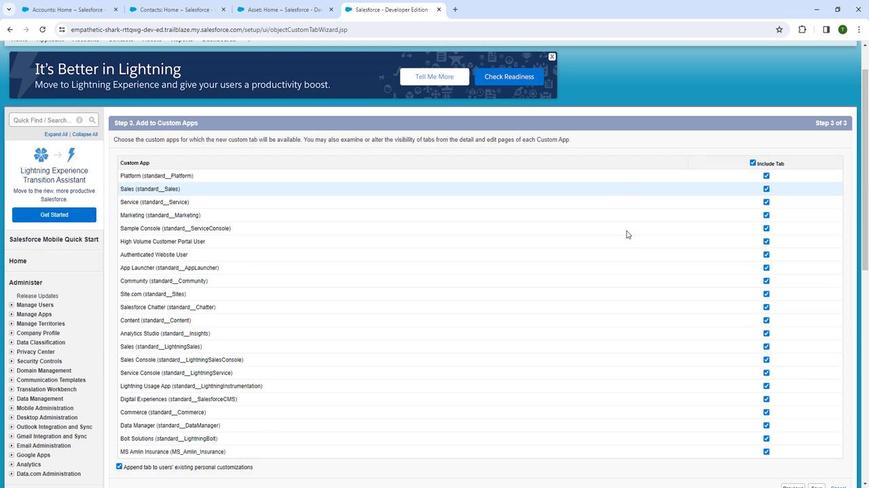 
Action: Mouse scrolled (624, 231) with delta (0, 0)
Screenshot: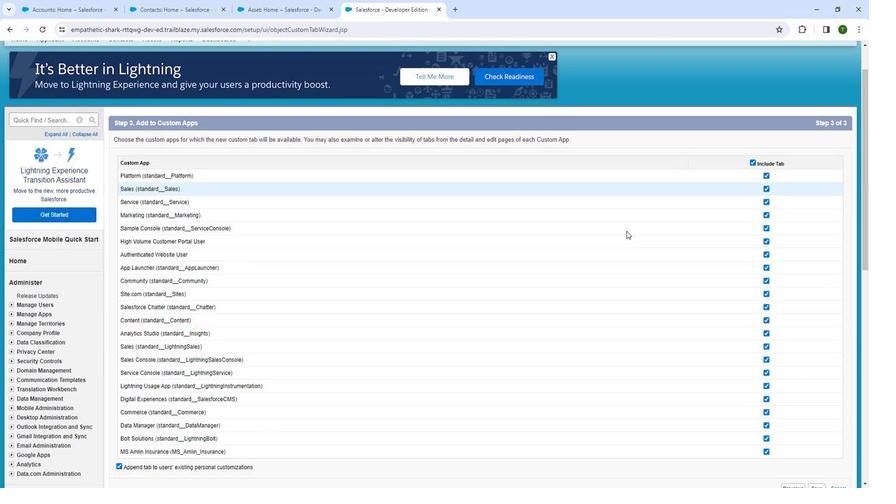 
Action: Mouse scrolled (624, 231) with delta (0, 0)
Screenshot: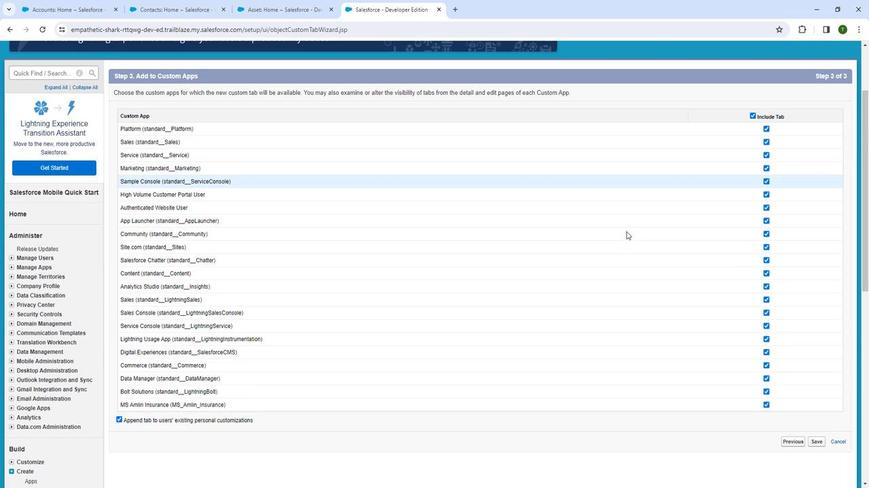 
Action: Mouse moved to (624, 232)
Screenshot: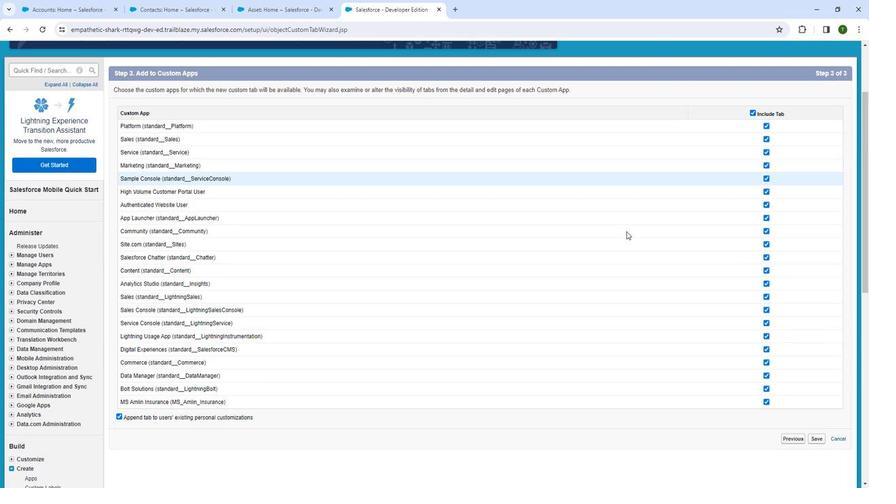 
Action: Mouse scrolled (624, 232) with delta (0, 0)
Screenshot: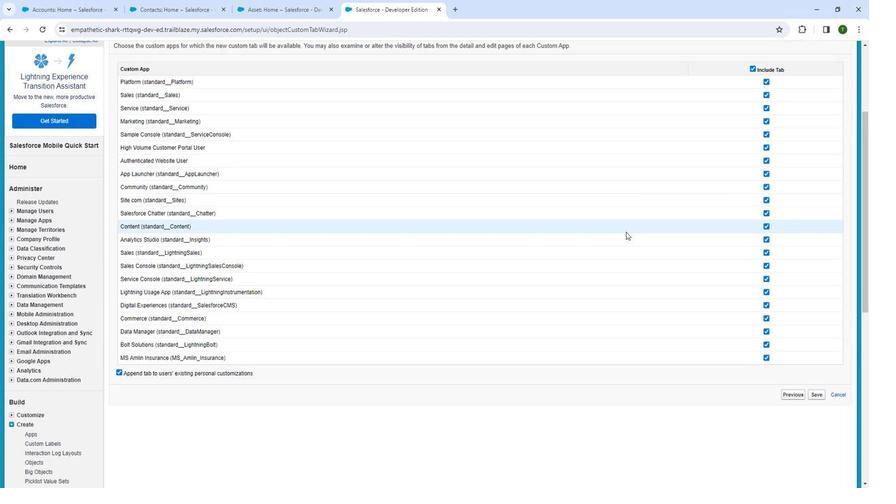 
Action: Mouse scrolled (624, 232) with delta (0, 0)
Screenshot: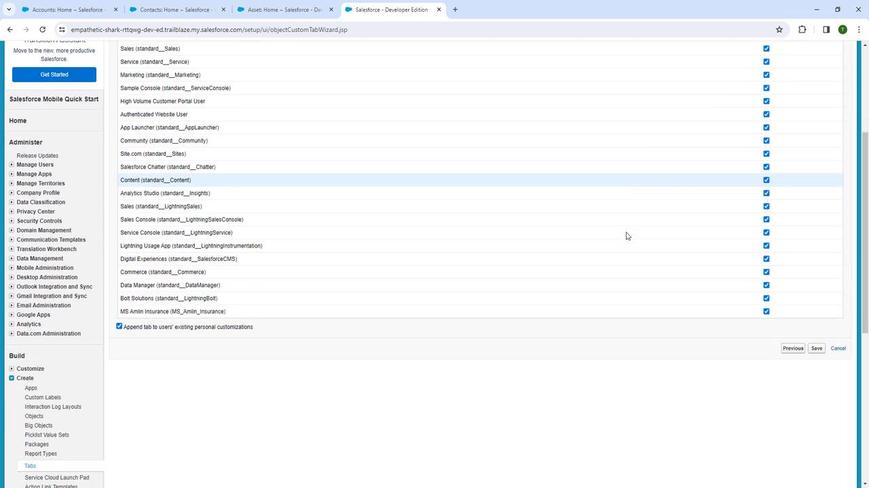 
Action: Mouse scrolled (624, 232) with delta (0, 0)
Screenshot: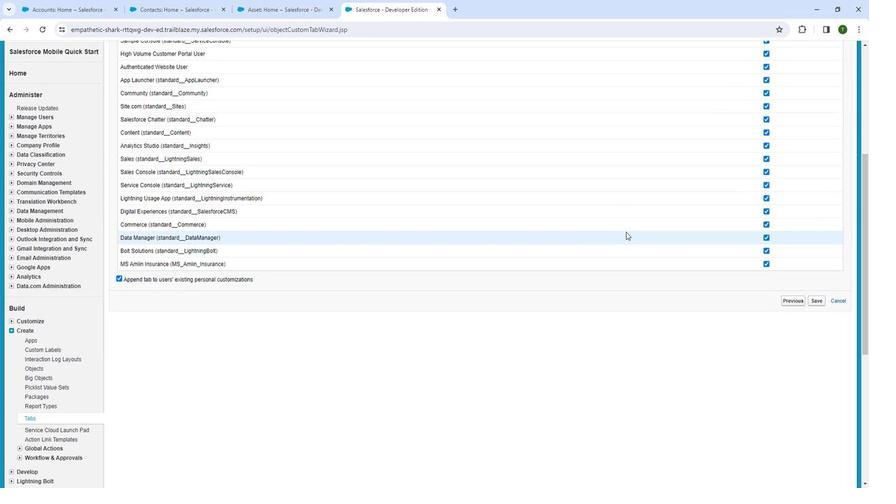 
Action: Mouse scrolled (624, 232) with delta (0, 0)
Screenshot: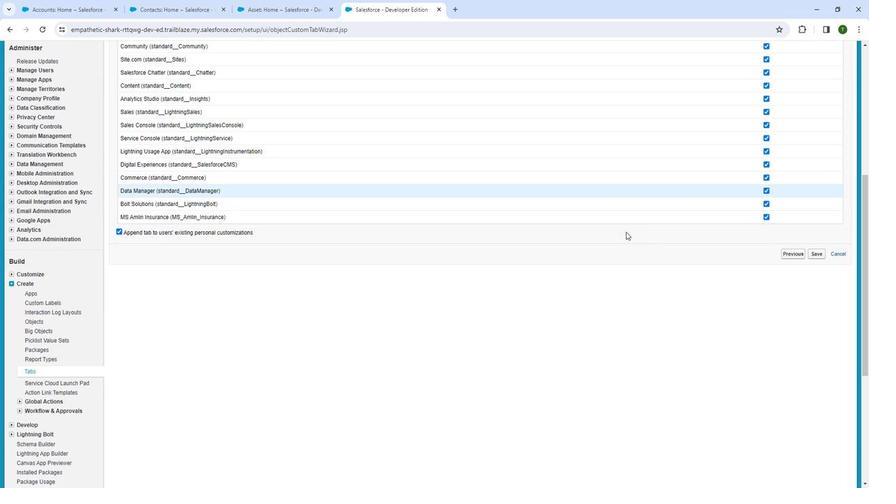 
Action: Mouse scrolled (624, 232) with delta (0, 0)
Screenshot: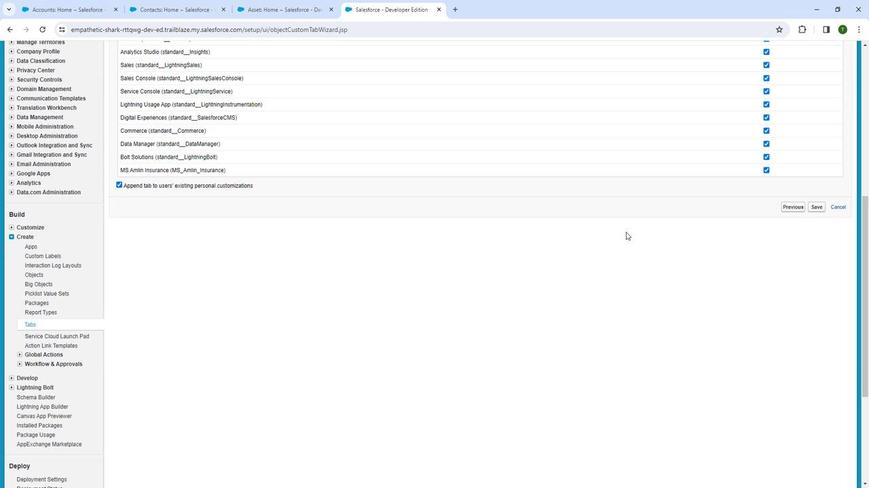 
Action: Mouse scrolled (624, 232) with delta (0, 0)
Screenshot: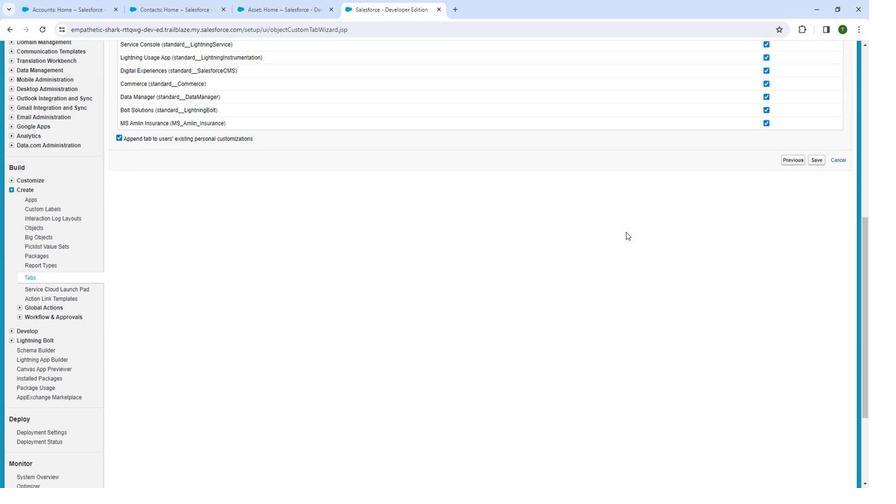 
Action: Mouse moved to (819, 116)
Screenshot: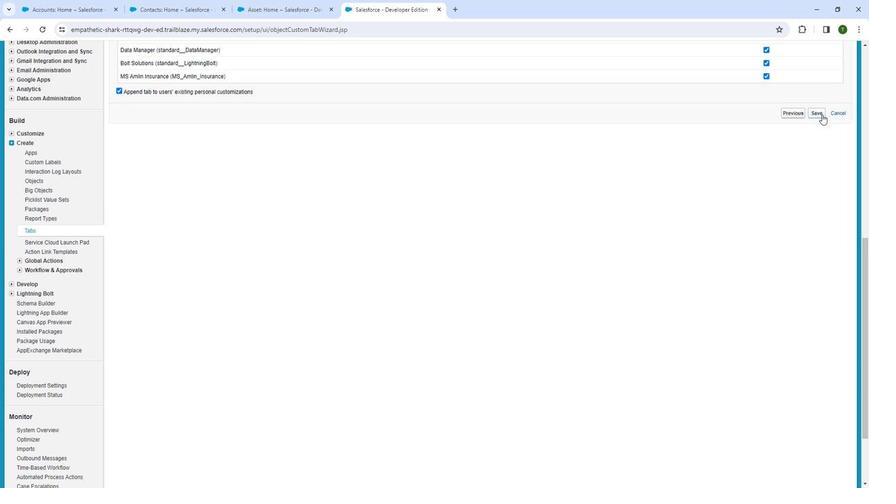 
Action: Mouse pressed left at (819, 116)
Screenshot: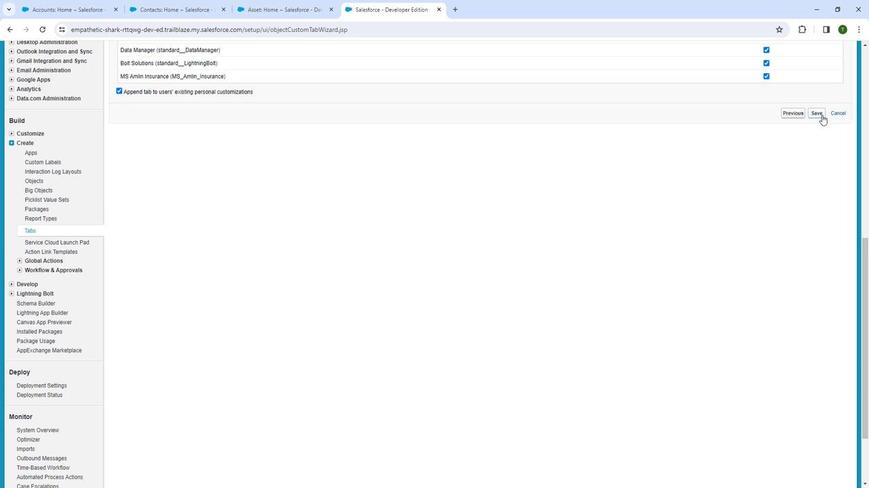 
Action: Mouse moved to (450, 227)
Screenshot: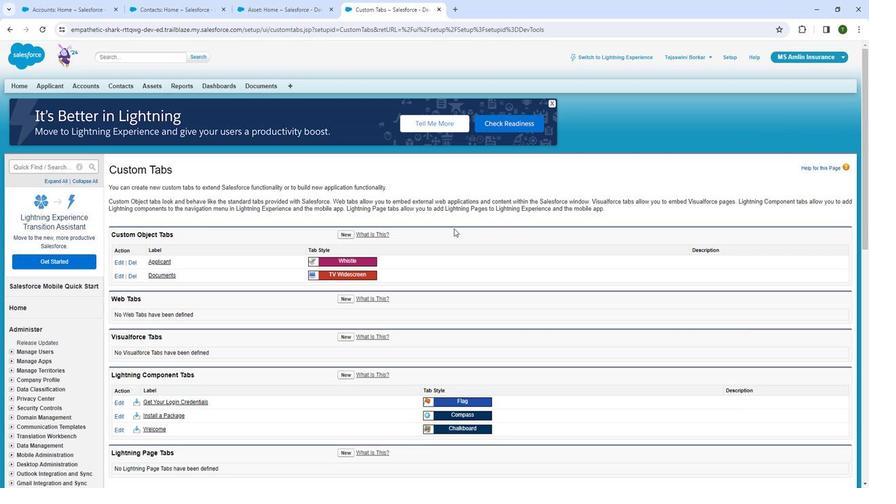 
Action: Mouse scrolled (450, 226) with delta (0, 0)
Screenshot: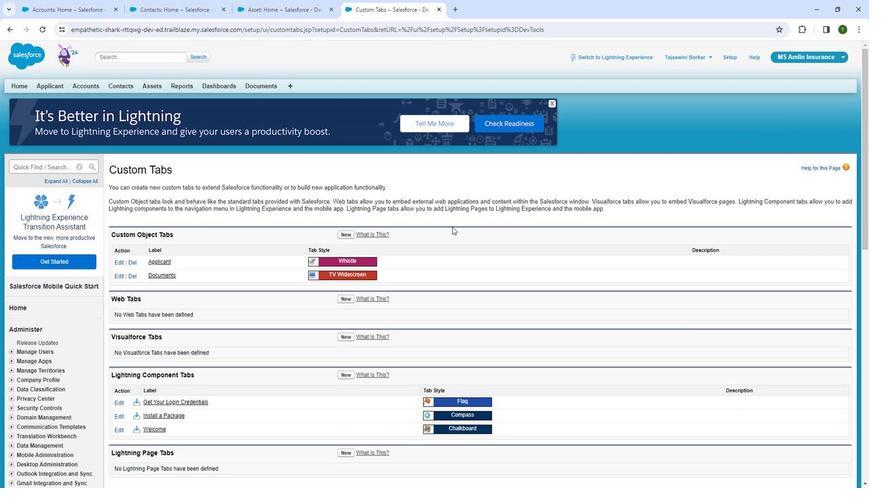 
Action: Mouse scrolled (450, 226) with delta (0, 0)
Screenshot: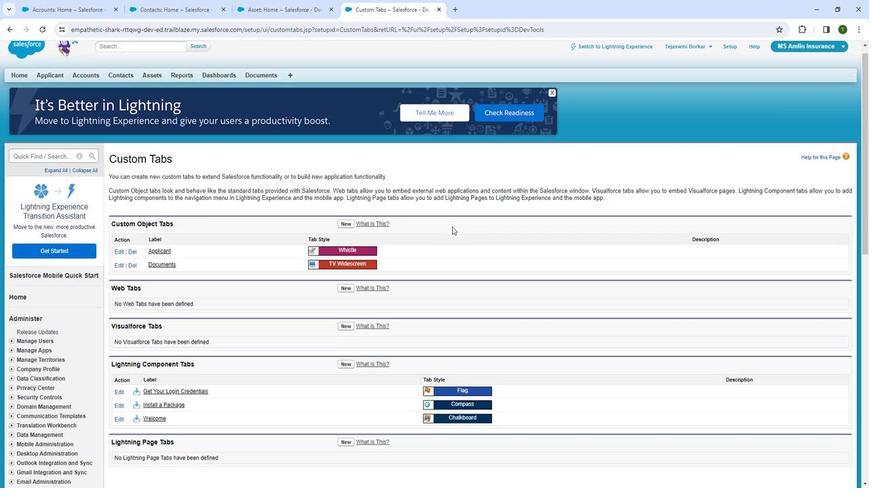
Action: Mouse scrolled (450, 226) with delta (0, 0)
Screenshot: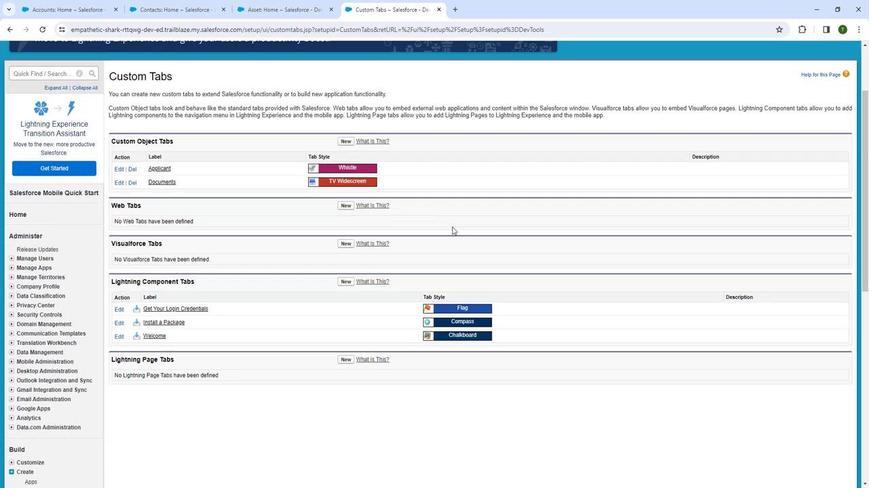 
Action: Mouse scrolled (450, 228) with delta (0, 0)
Screenshot: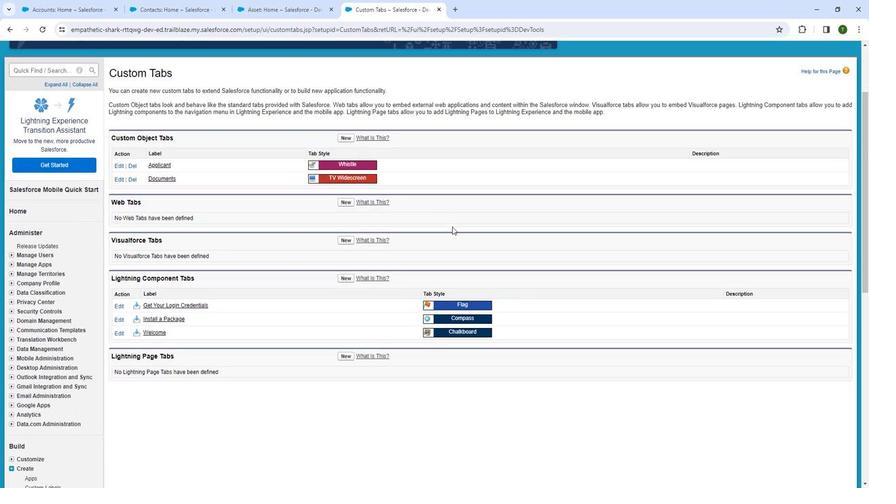 
Action: Mouse moved to (450, 207)
Screenshot: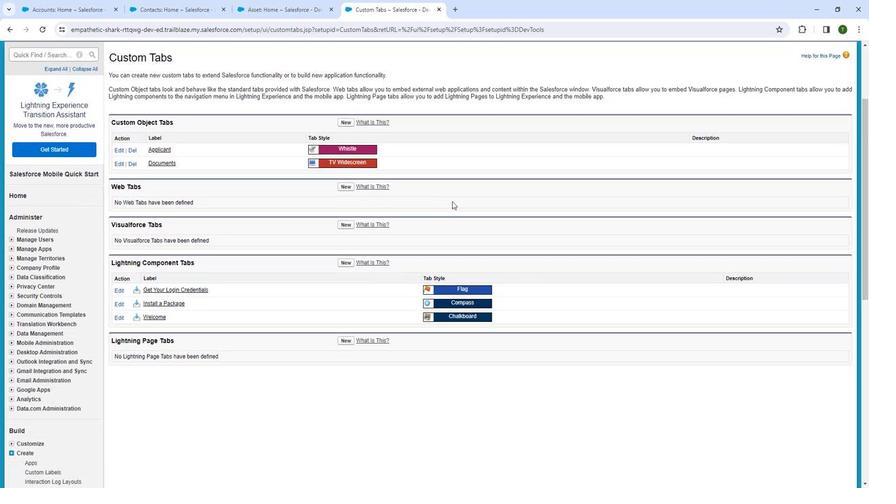 
Action: Mouse scrolled (450, 207) with delta (0, 0)
Screenshot: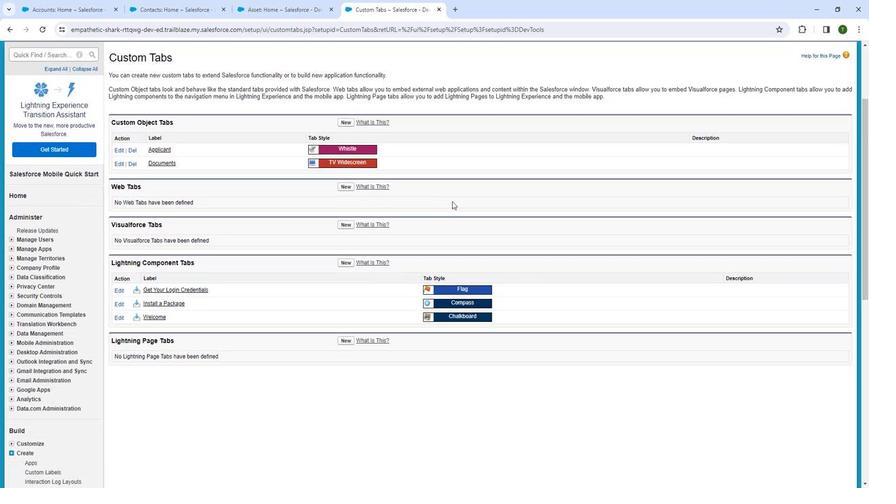 
Action: Mouse moved to (448, 190)
Screenshot: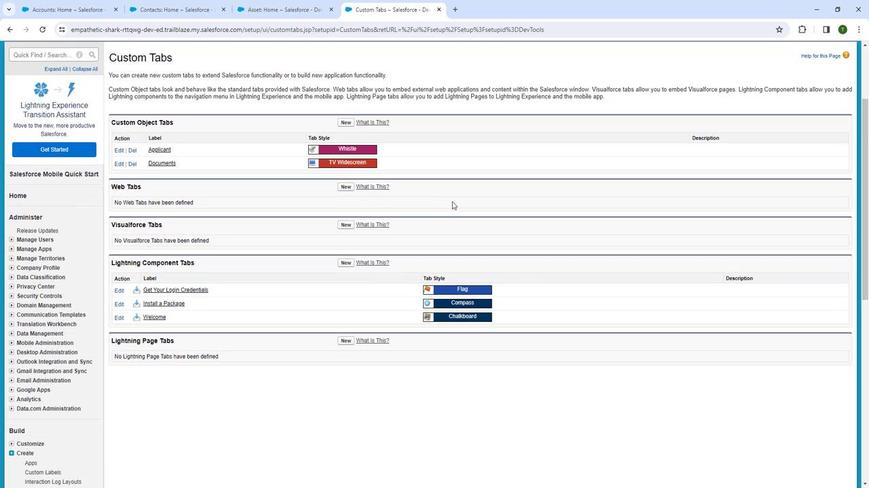 
Action: Mouse scrolled (448, 190) with delta (0, 0)
Screenshot: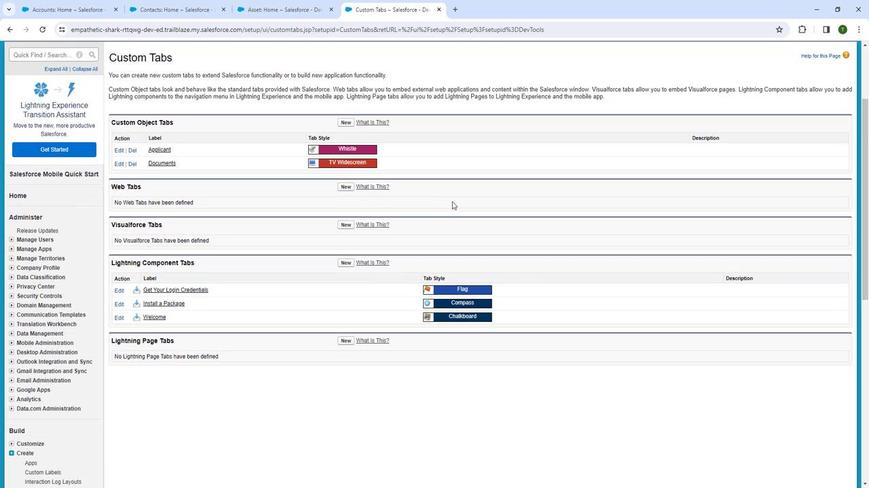 
Action: Mouse moved to (423, 173)
Screenshot: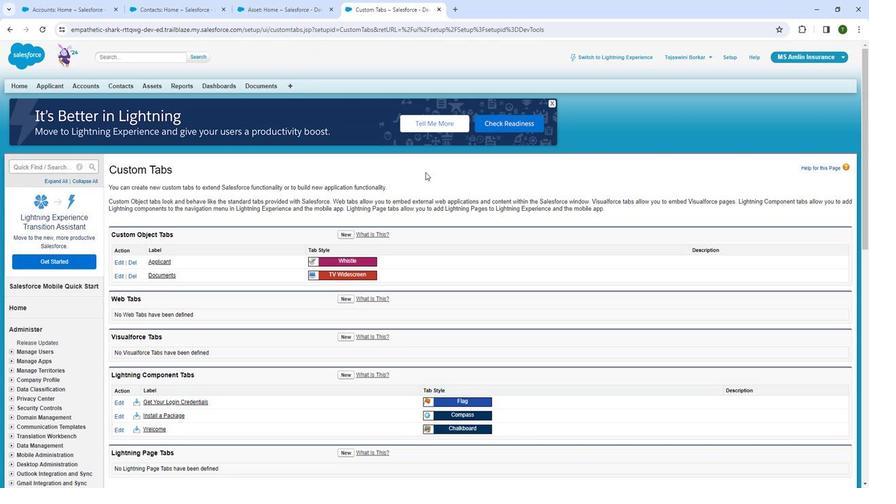 
Action: Key pressed <Key.shift><Key.shift><Key.shift>ctrl+R
Screenshot: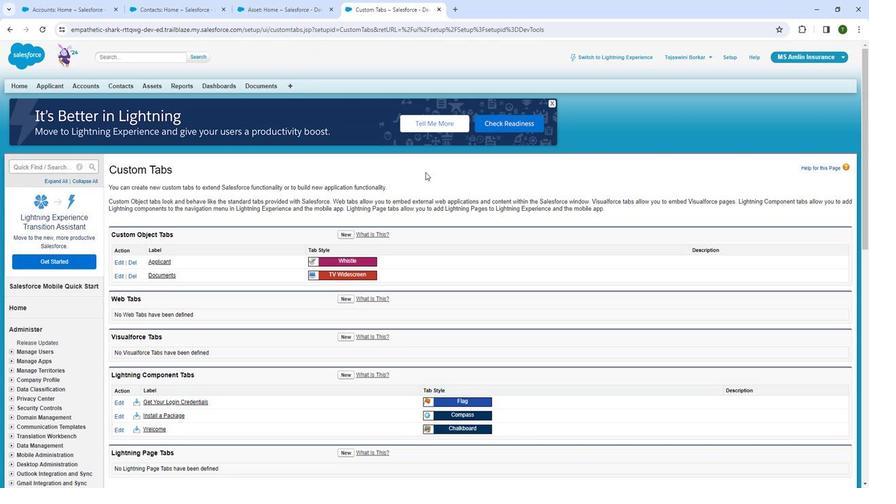 
Action: Mouse moved to (401, 188)
Screenshot: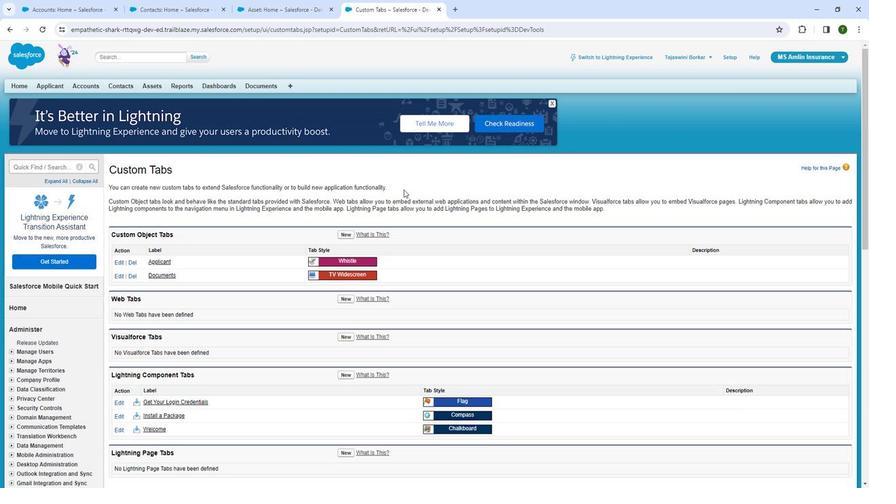 
Action: Mouse scrolled (401, 188) with delta (0, 0)
Screenshot: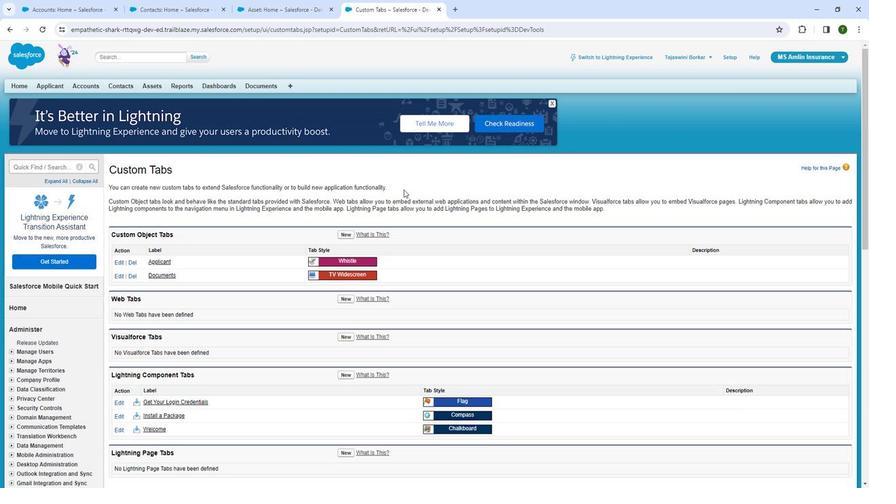 
Action: Mouse moved to (401, 187)
Screenshot: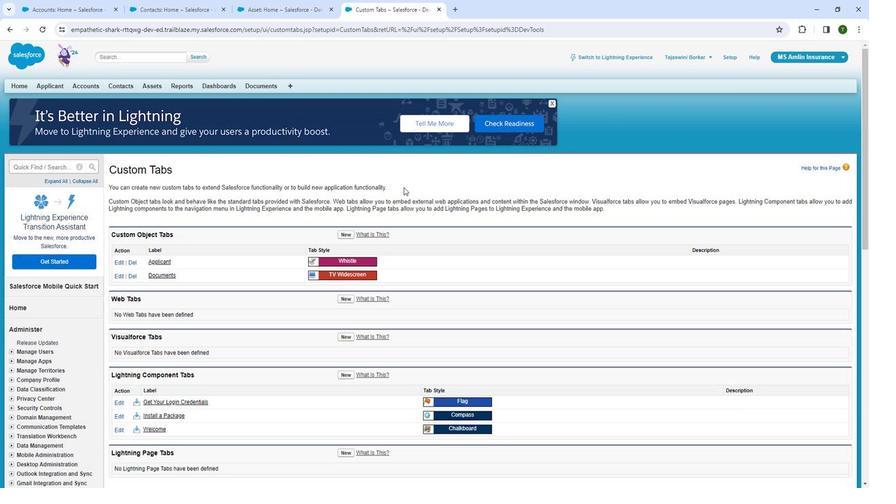 
Action: Mouse scrolled (401, 188) with delta (0, 0)
Screenshot: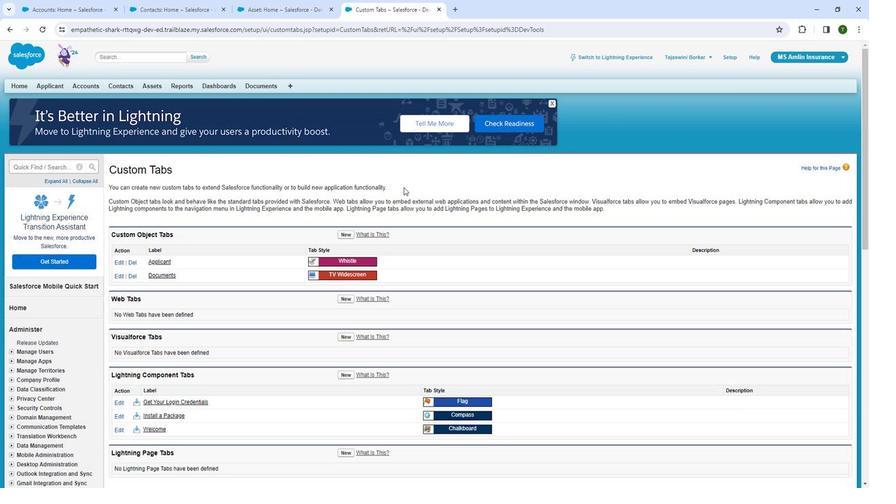 
Action: Mouse moved to (401, 185)
Screenshot: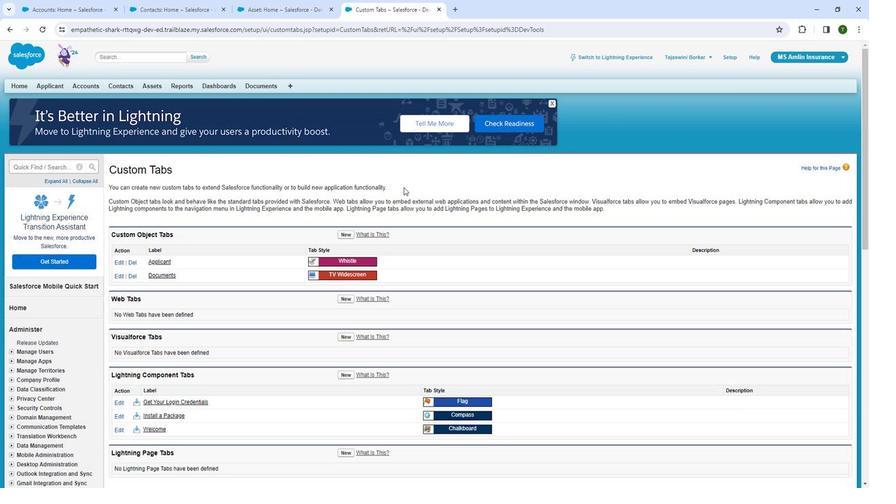 
Action: Mouse scrolled (401, 186) with delta (0, 0)
Screenshot: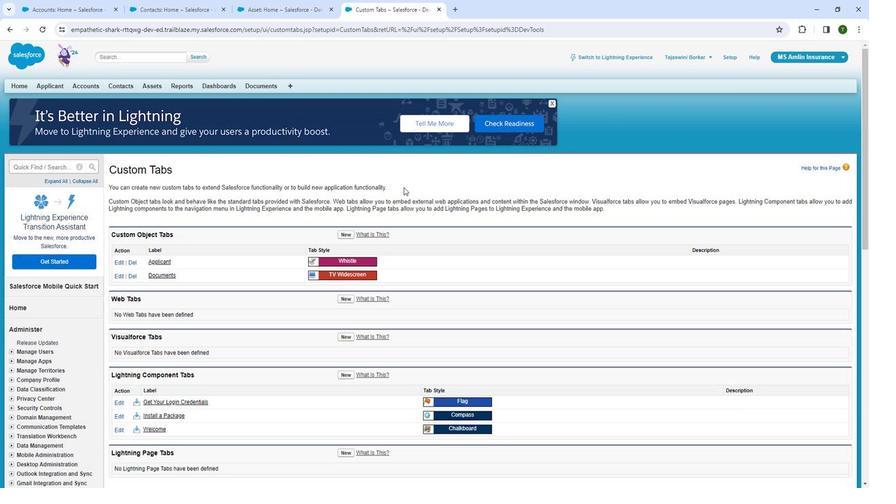 
Action: Mouse moved to (402, 185)
Screenshot: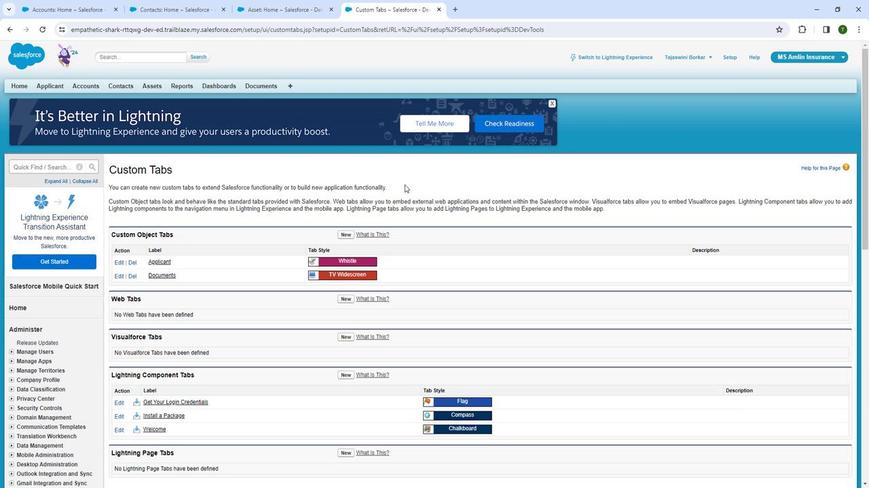
Action: Mouse scrolled (402, 185) with delta (0, 0)
Screenshot: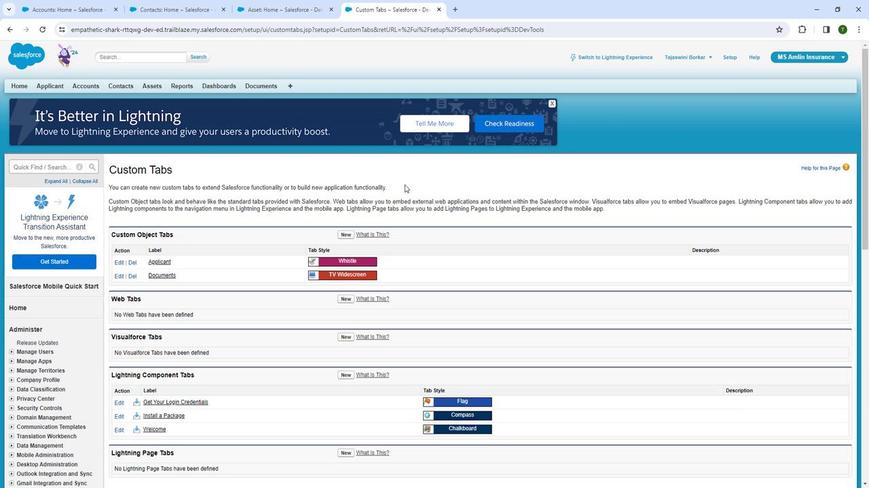 
Action: Mouse moved to (404, 181)
Screenshot: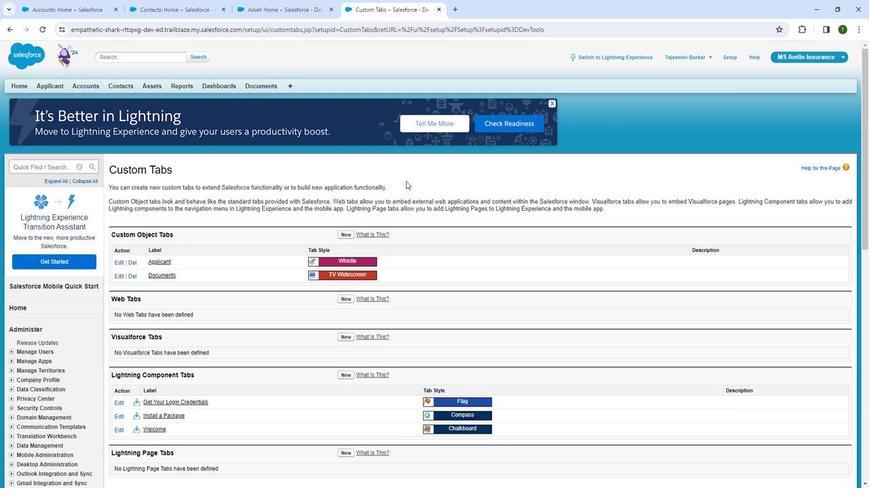 
Action: Mouse scrolled (404, 181) with delta (0, 0)
Screenshot: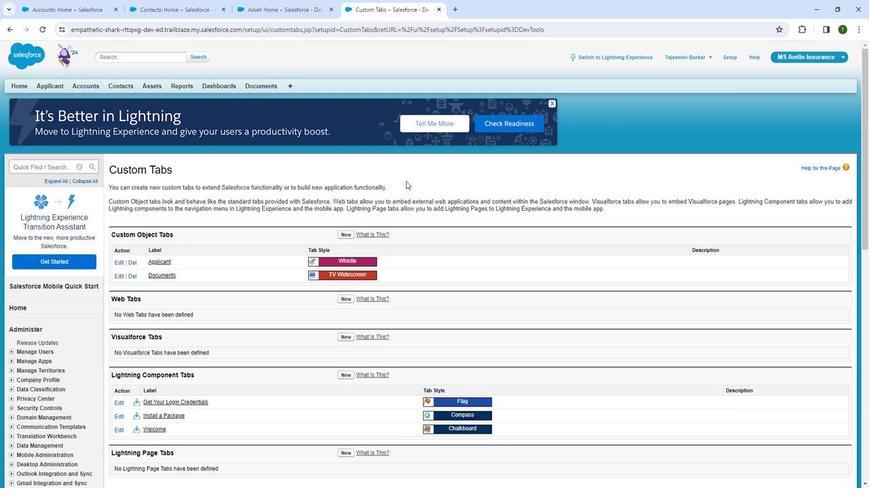 
Action: Mouse moved to (732, 56)
Screenshot: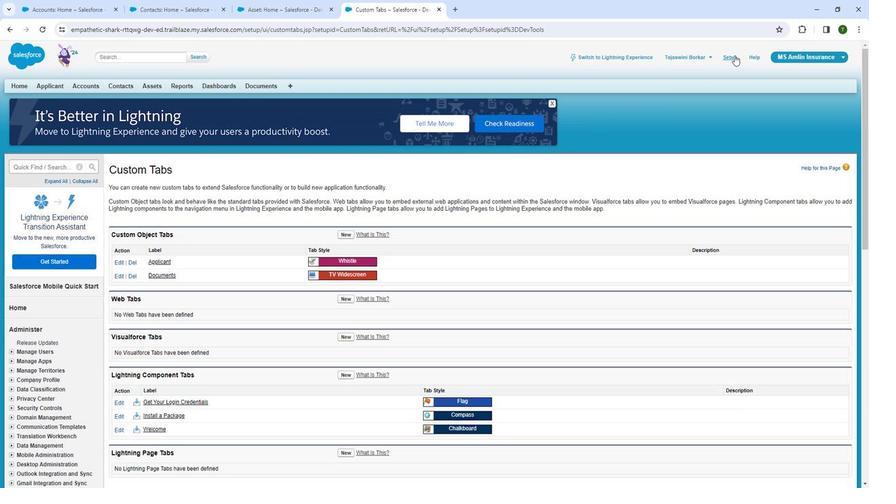 
Action: Mouse pressed left at (732, 56)
Screenshot: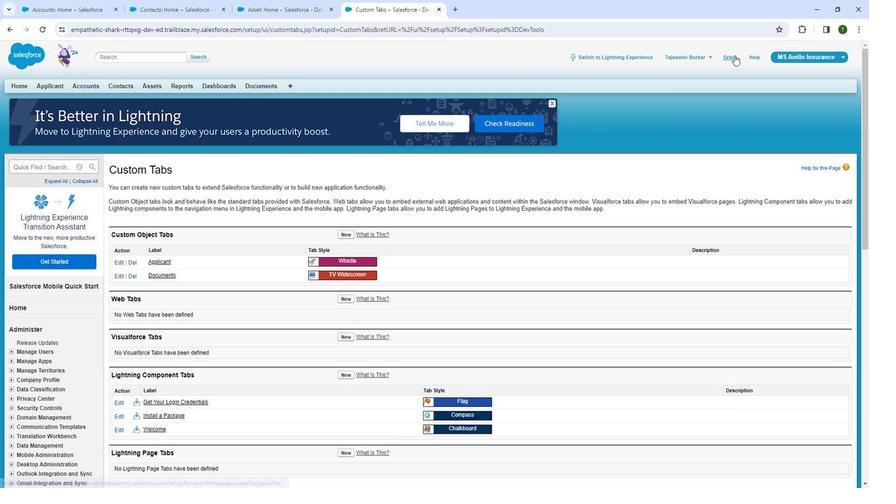 
Action: Mouse pressed left at (732, 56)
Screenshot: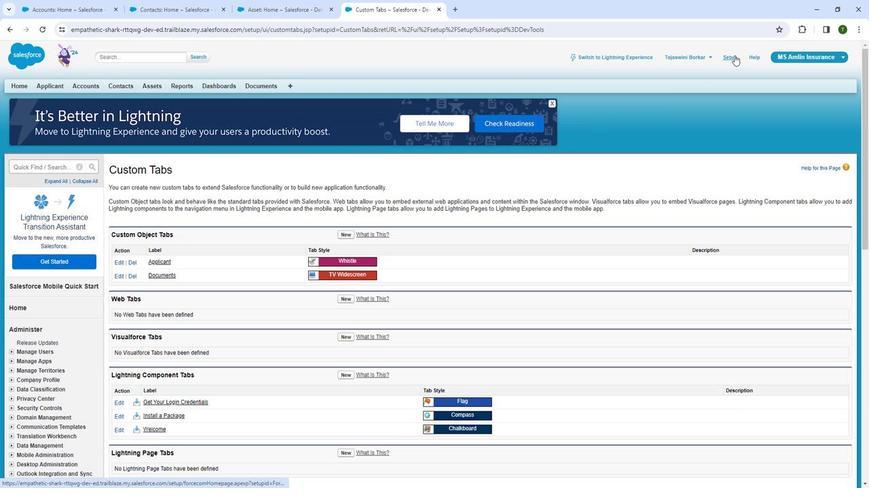 
Action: Mouse moved to (46, 169)
Screenshot: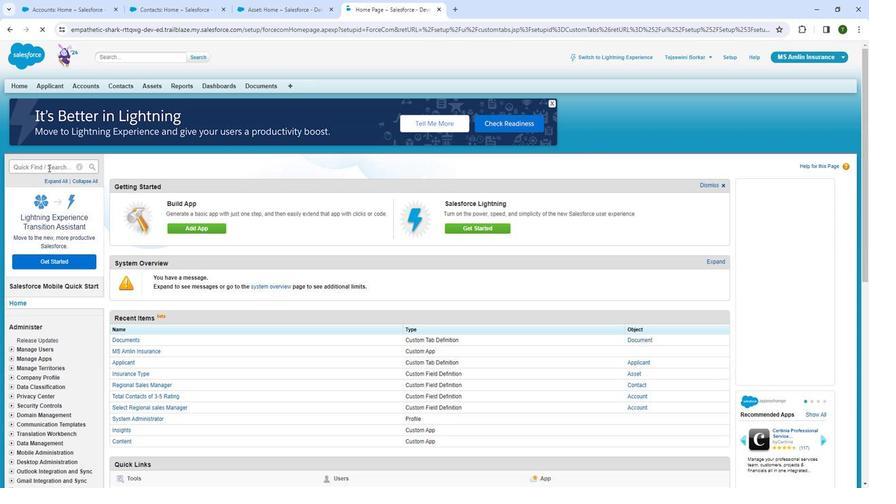 
Action: Mouse pressed left at (46, 169)
Screenshot: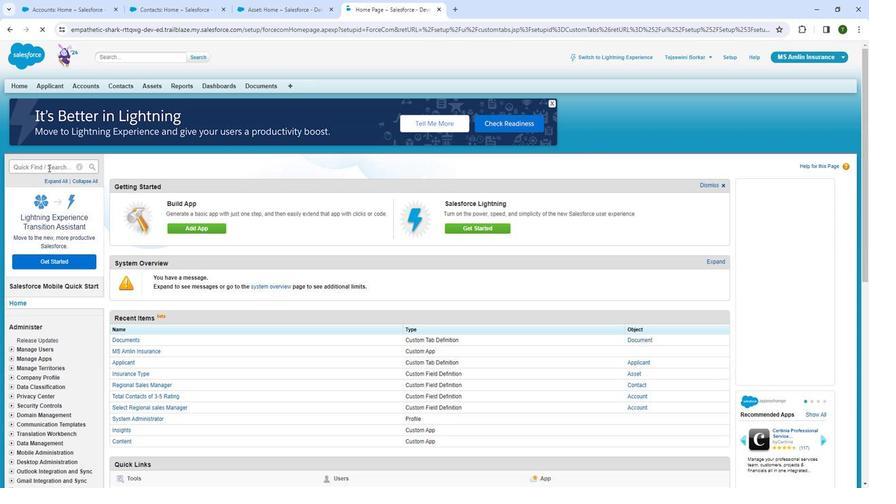 
Action: Mouse moved to (54, 150)
Screenshot: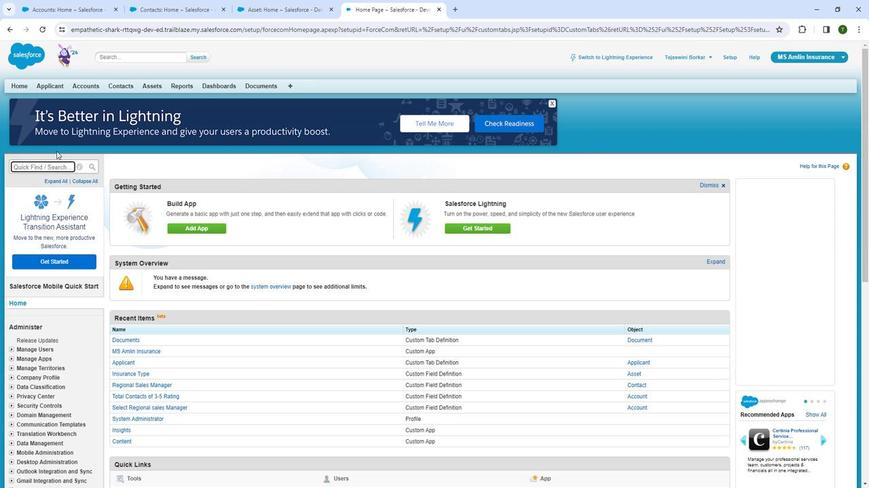 
Action: Key pressed <Key.shift>App
Screenshot: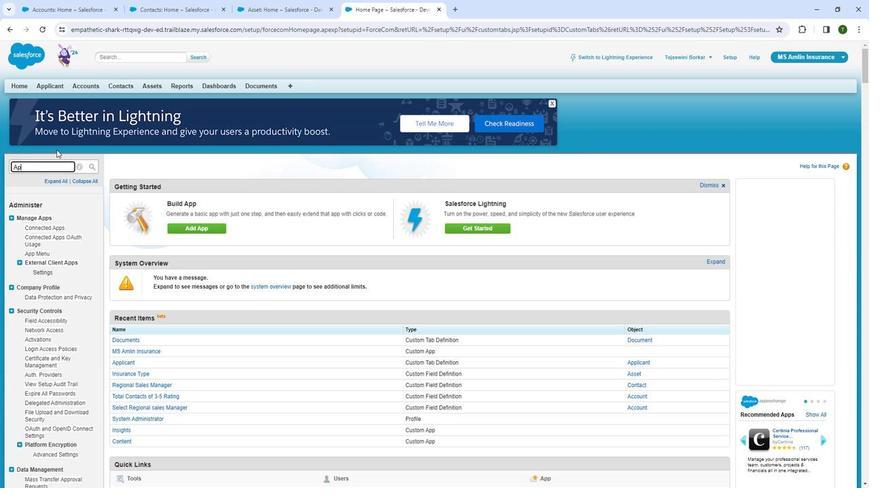 
Action: Mouse moved to (69, 171)
Screenshot: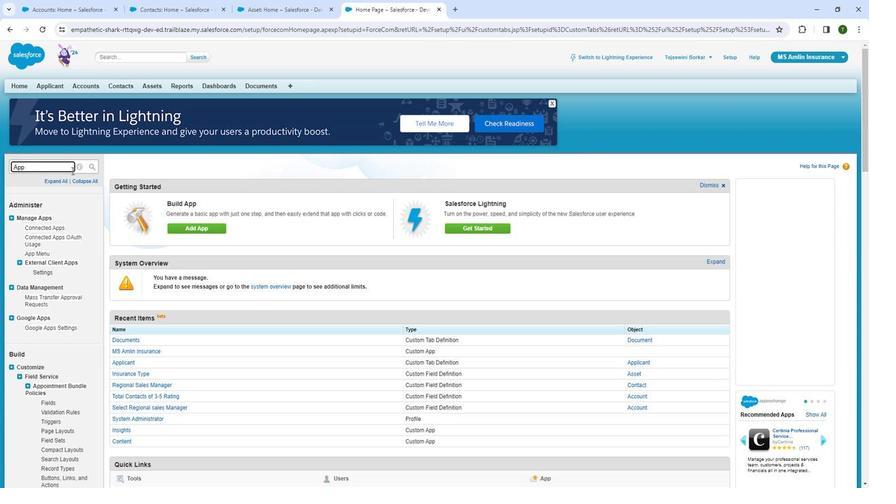 
Action: Key pressed s
Screenshot: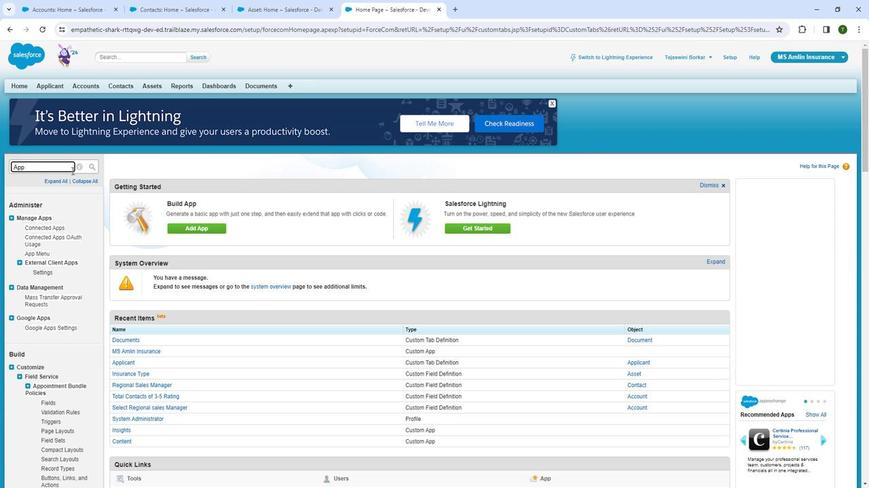
Action: Mouse moved to (31, 347)
Screenshot: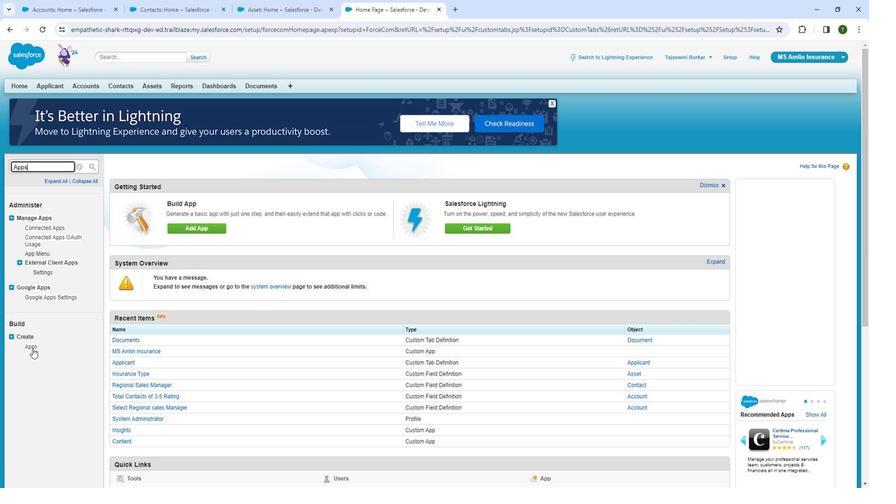 
Action: Mouse pressed left at (31, 347)
Screenshot: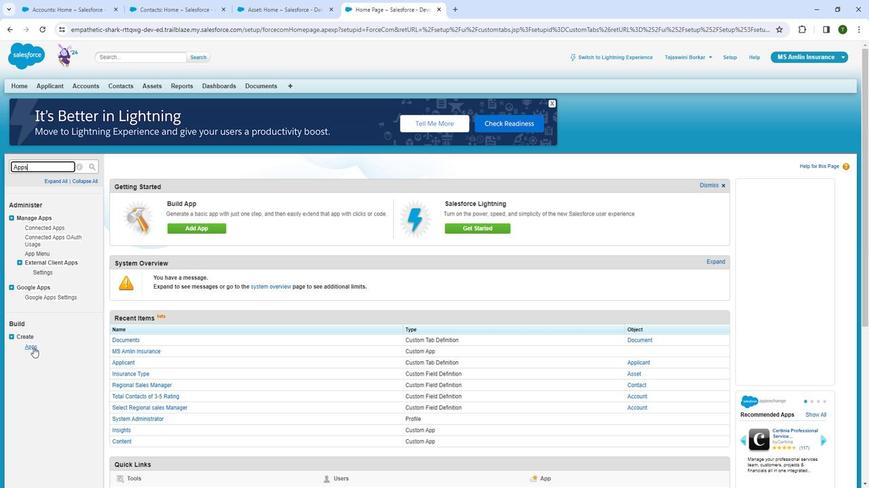 
Action: Mouse moved to (31, 346)
Screenshot: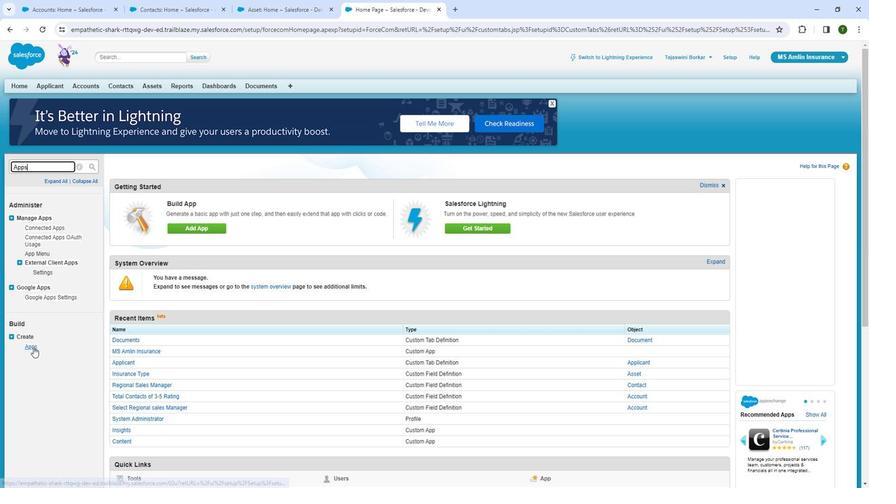 
Action: Mouse pressed left at (31, 346)
Screenshot: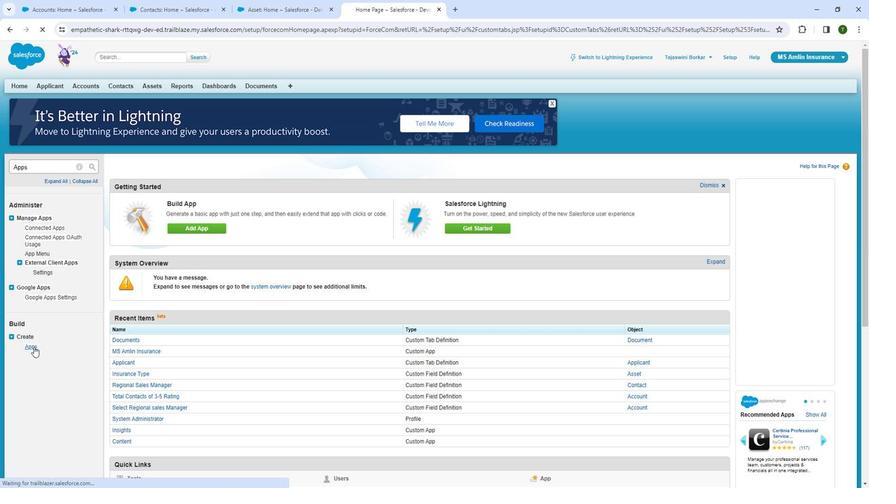 
Action: Mouse moved to (163, 335)
Screenshot: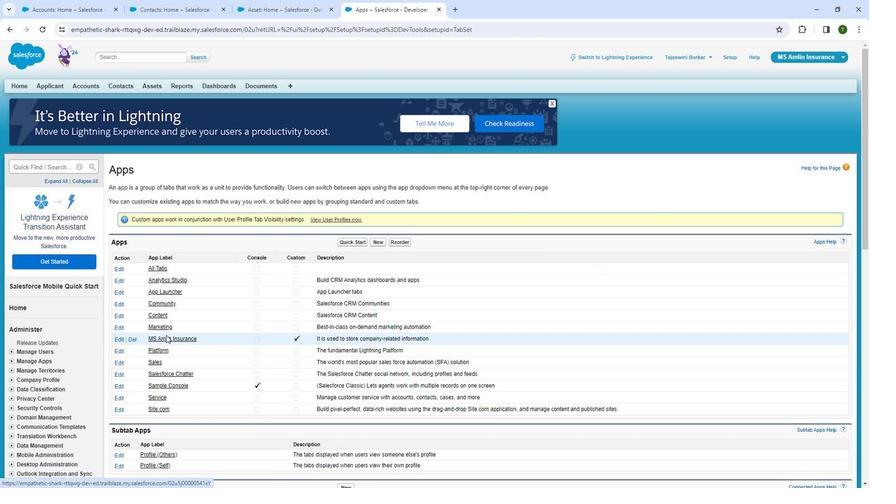 
Action: Mouse pressed left at (163, 335)
Screenshot: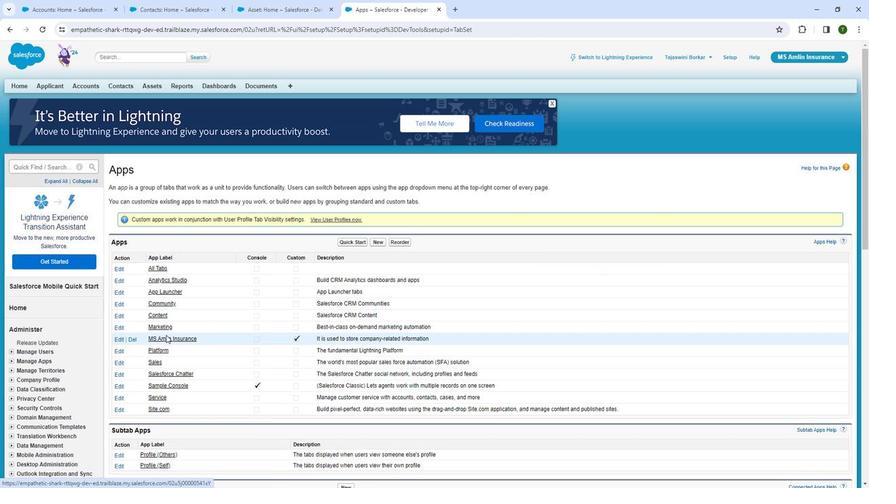
Action: Mouse moved to (160, 340)
Screenshot: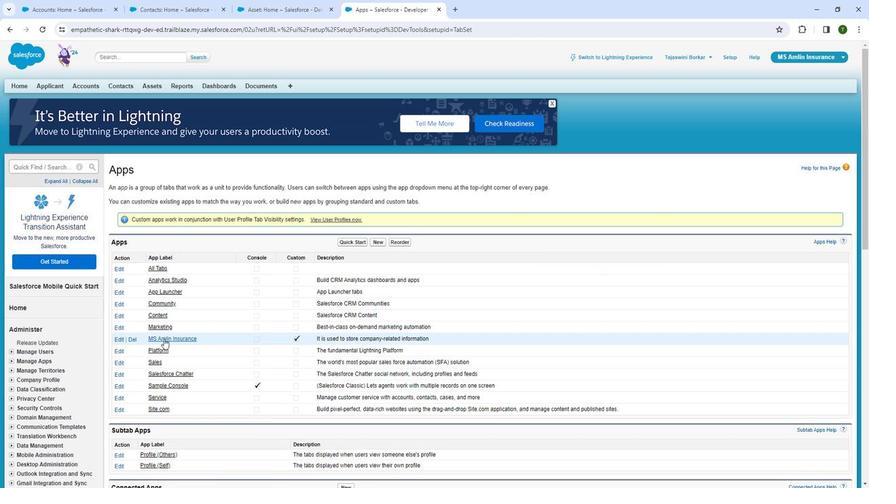 
Action: Mouse scrolled (160, 339) with delta (0, 0)
Screenshot: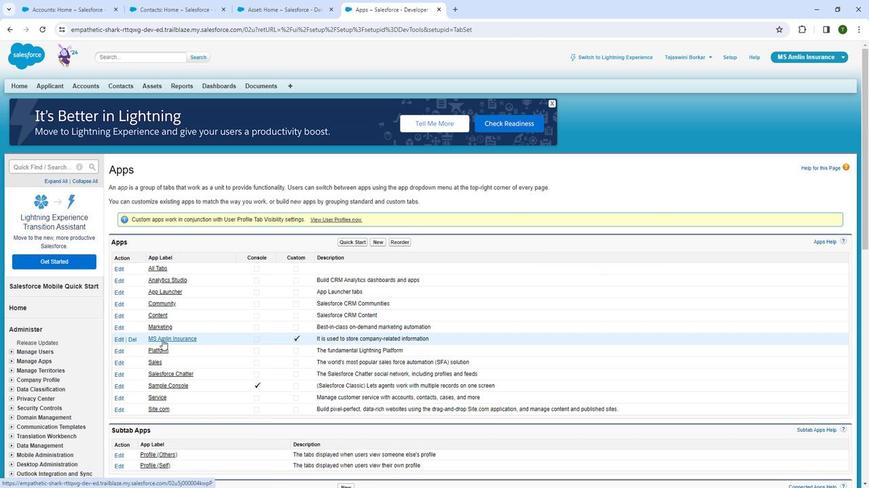 
Action: Mouse moved to (160, 342)
Screenshot: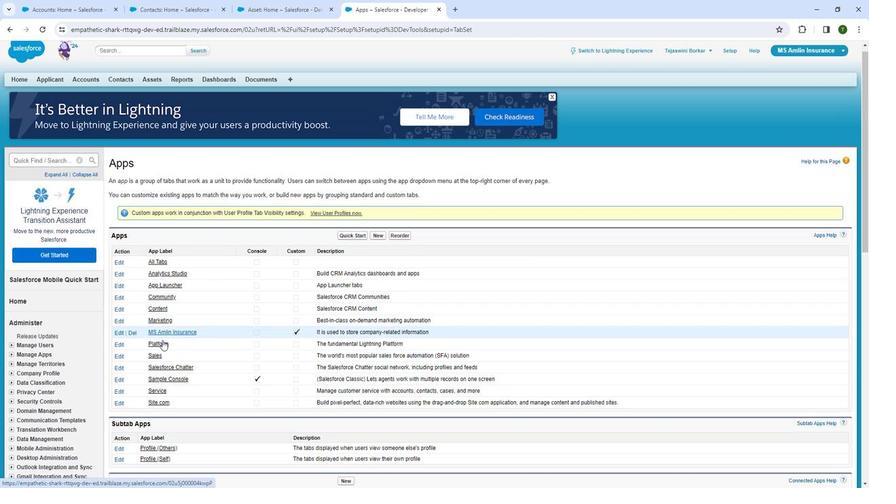 
Action: Mouse scrolled (160, 342) with delta (0, 0)
Screenshot: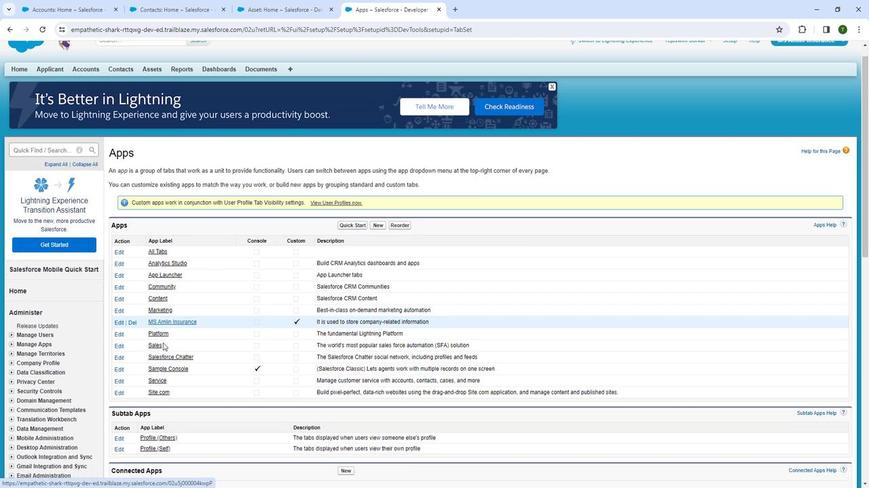 
Action: Mouse moved to (167, 249)
Screenshot: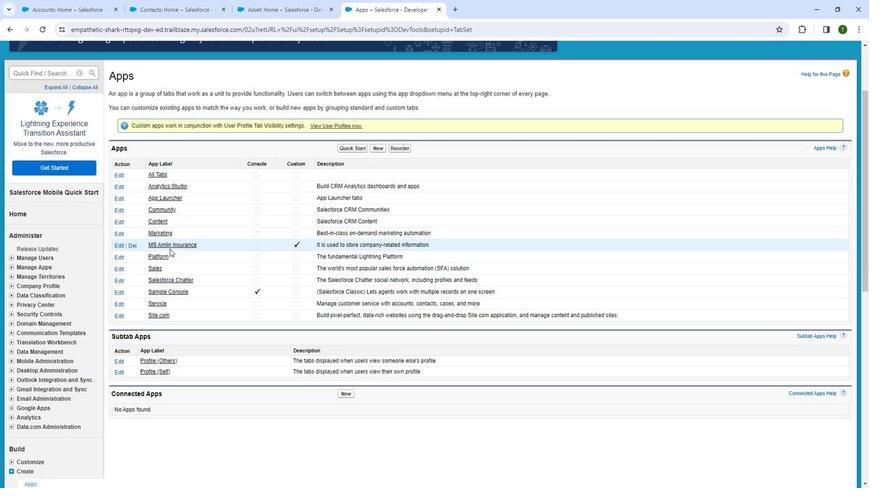 
Action: Mouse pressed left at (167, 249)
Screenshot: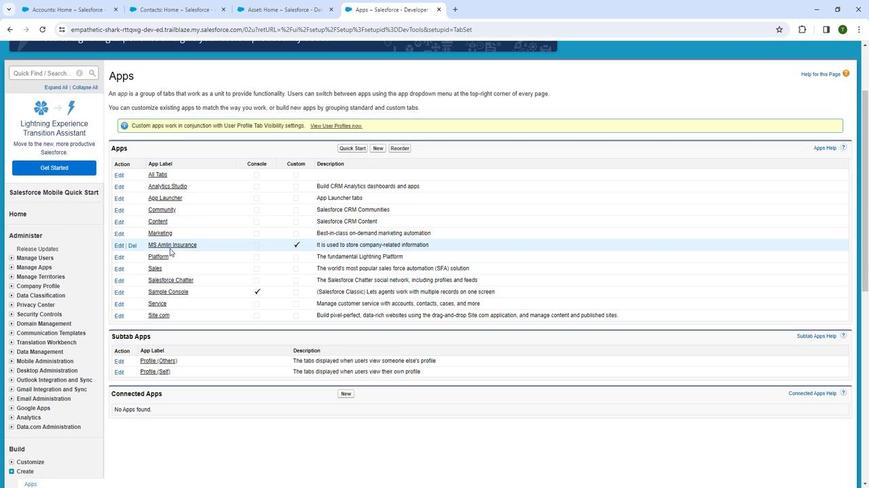 
Action: Mouse pressed left at (167, 249)
Screenshot: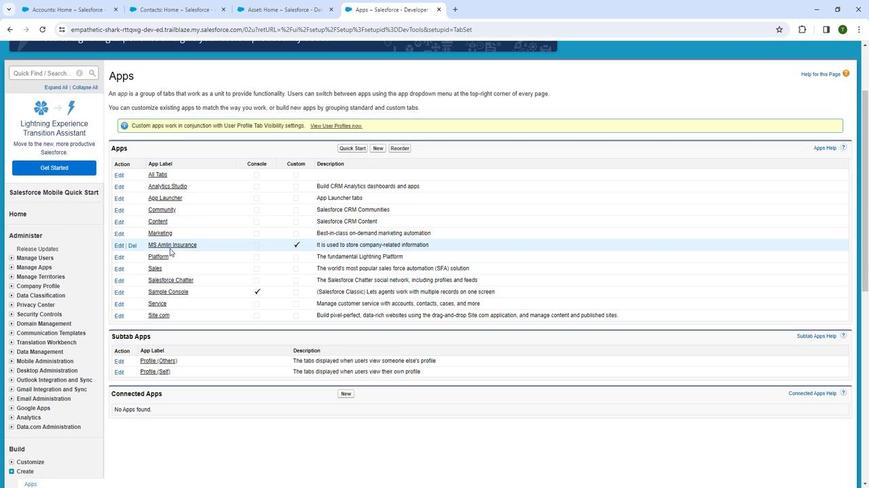 
Action: Mouse moved to (171, 247)
Screenshot: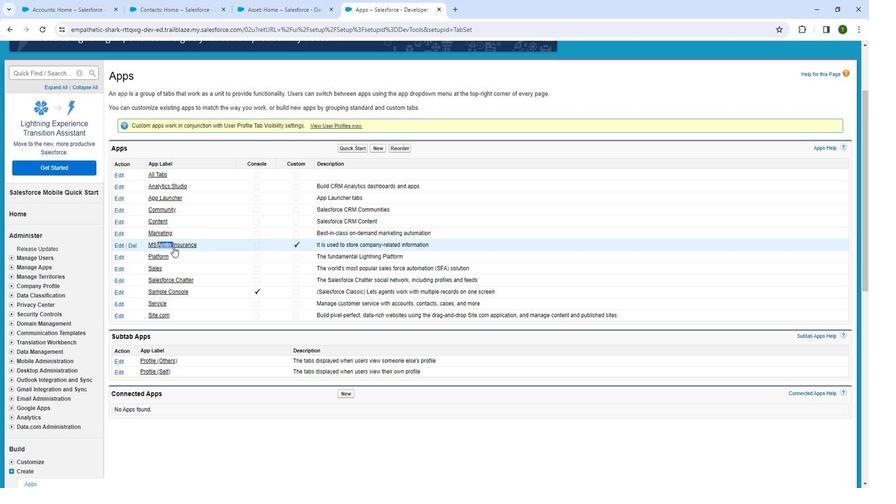 
Action: Mouse pressed left at (171, 247)
Screenshot: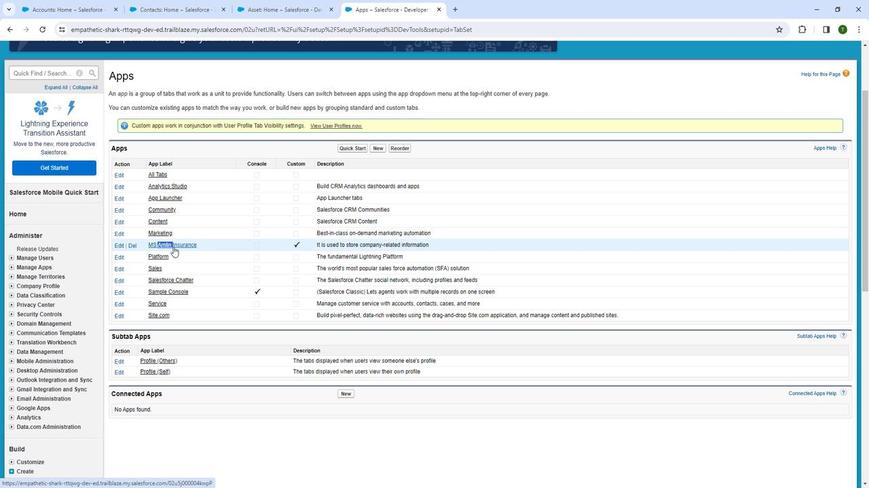 
Action: Mouse pressed left at (171, 247)
Screenshot: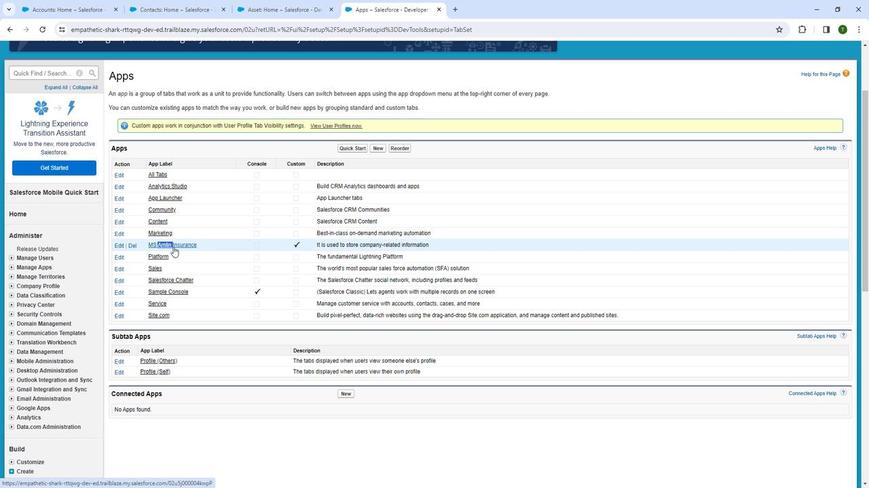 
Action: Mouse moved to (343, 234)
Screenshot: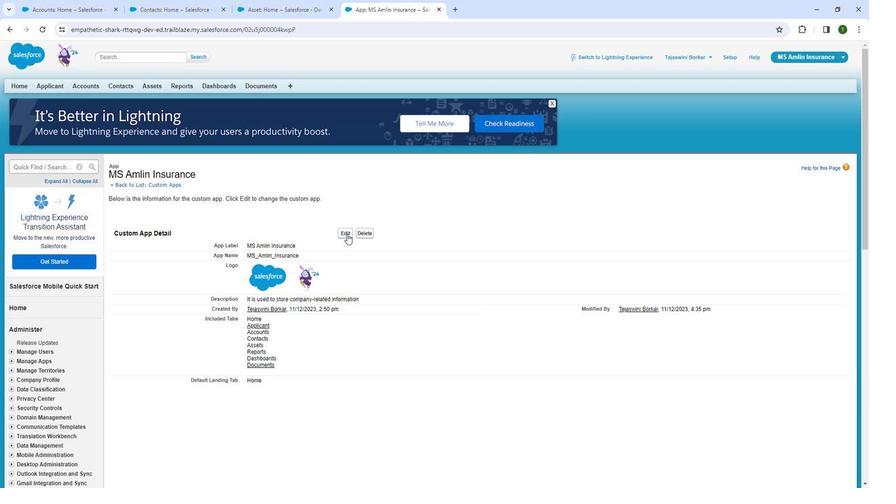 
Action: Mouse pressed left at (343, 234)
Screenshot: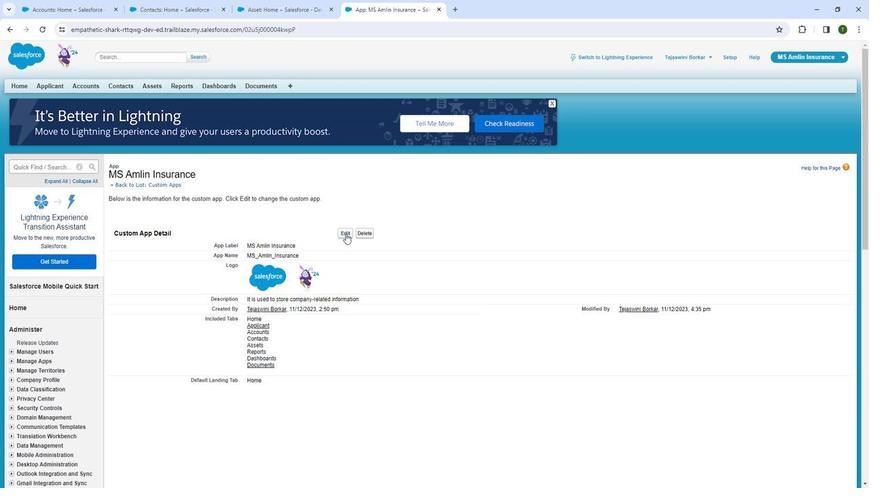 
Action: Mouse moved to (384, 416)
Screenshot: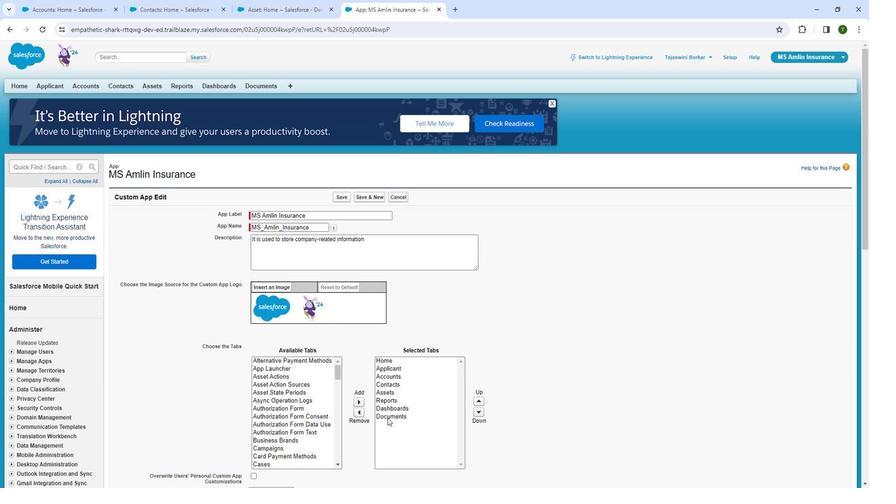 
Action: Mouse pressed left at (384, 416)
Screenshot: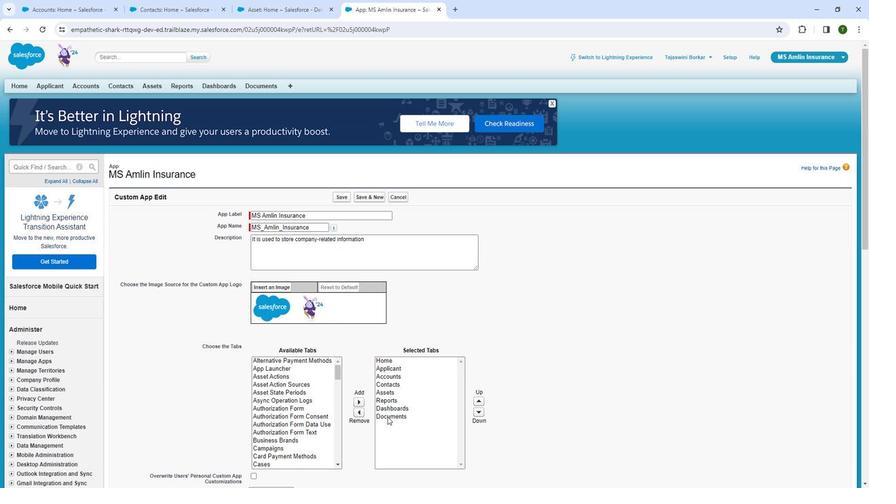 
Action: Mouse moved to (471, 400)
Screenshot: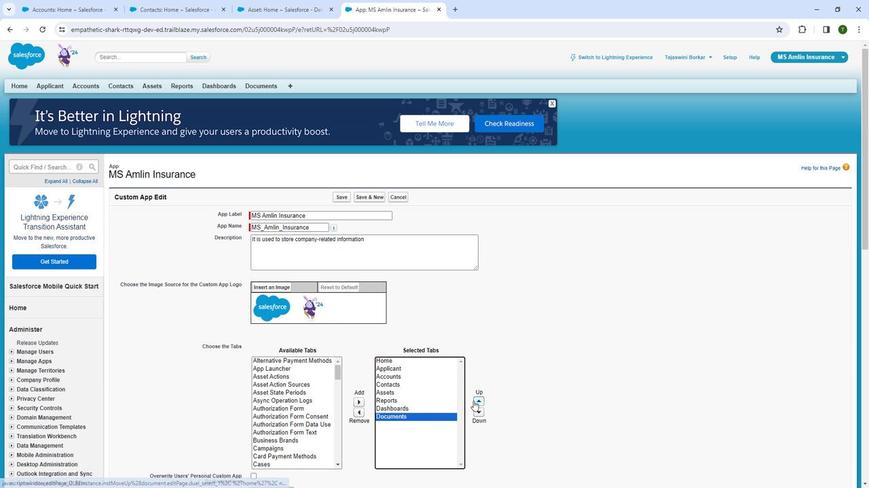 
Action: Mouse pressed left at (471, 400)
Screenshot: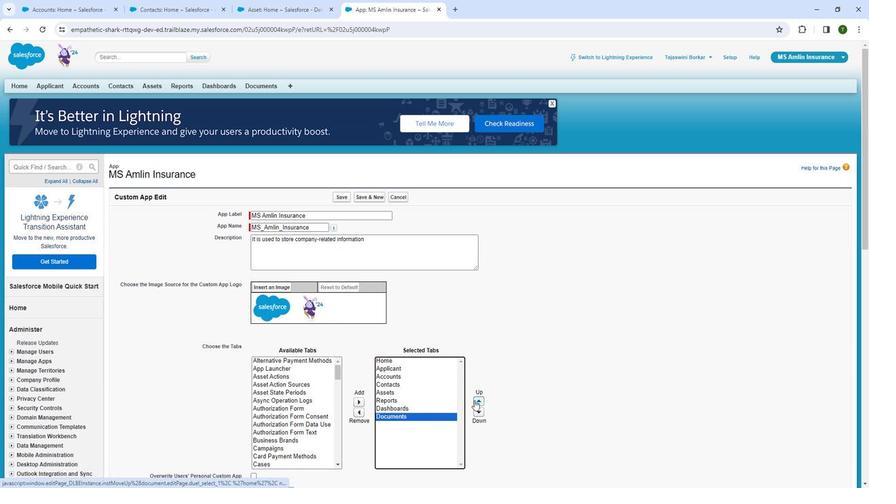 
Action: Mouse pressed left at (471, 400)
Screenshot: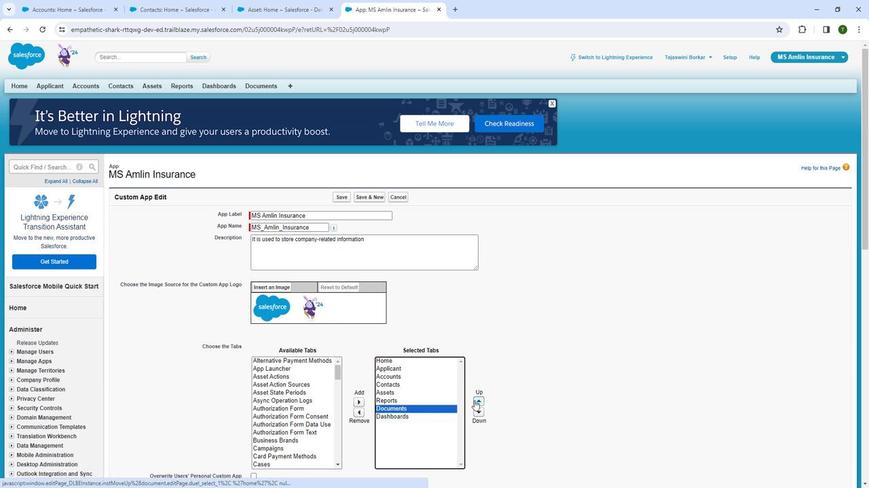 
Action: Mouse pressed left at (471, 400)
Screenshot: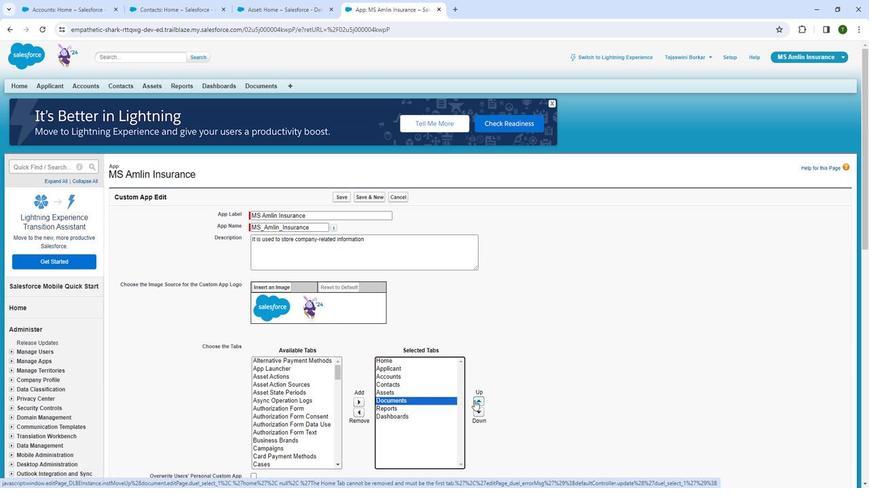 
Action: Mouse moved to (472, 400)
Screenshot: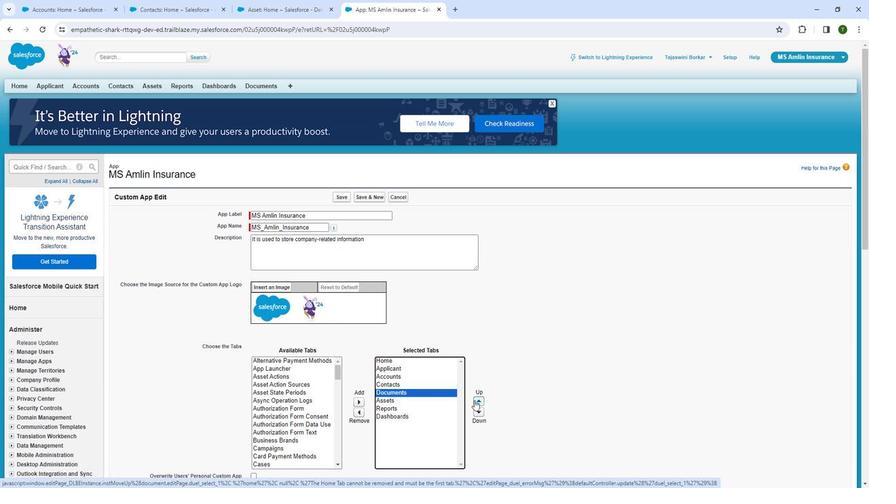 
Action: Mouse pressed left at (472, 400)
Screenshot: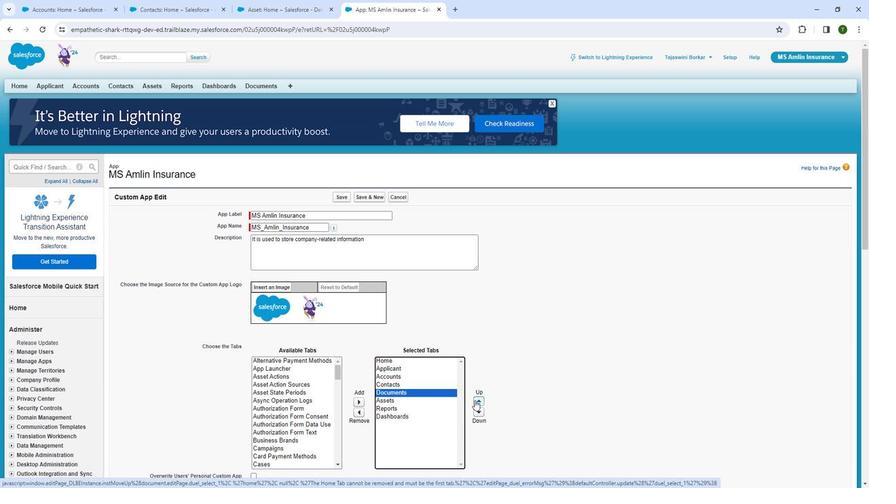 
Action: Mouse pressed left at (472, 400)
Screenshot: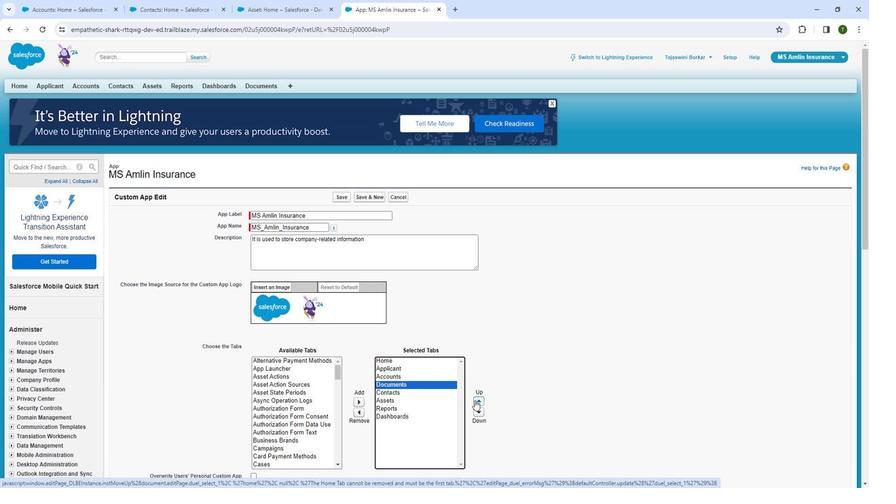 
Action: Mouse moved to (337, 198)
Screenshot: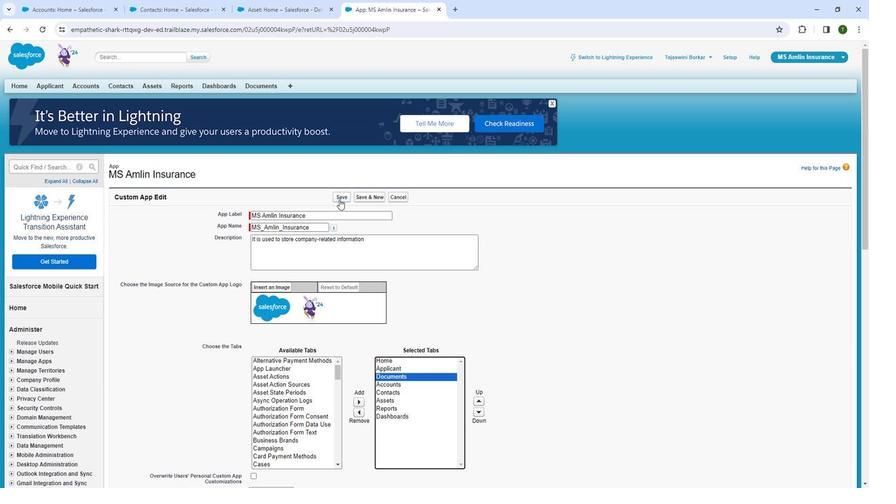 
Action: Mouse pressed left at (337, 198)
Screenshot: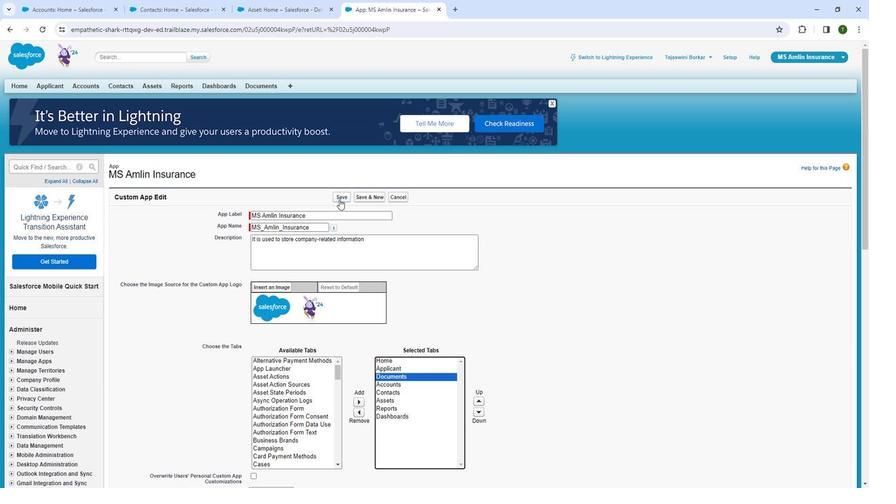 
Action: Mouse moved to (73, 88)
Screenshot: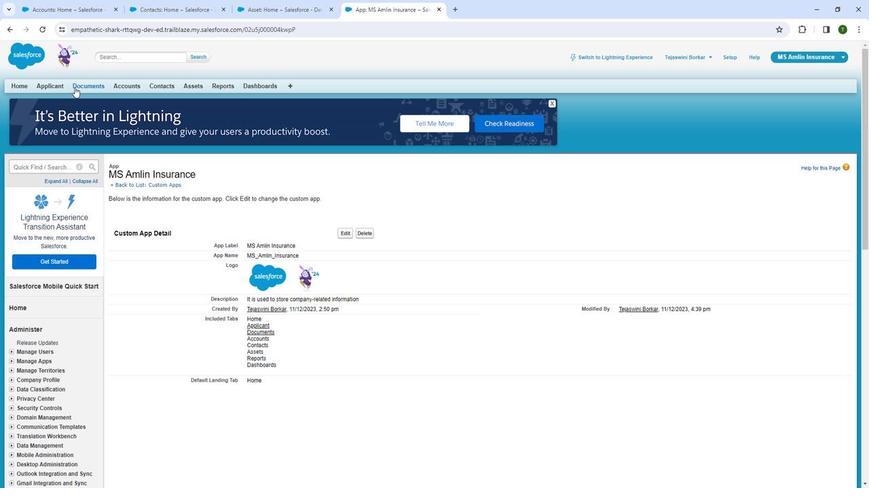 
Action: Mouse pressed left at (73, 88)
Screenshot: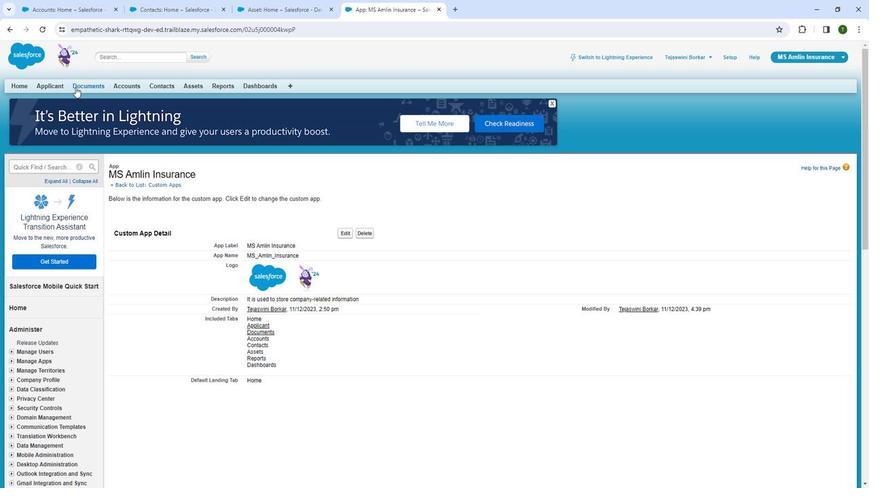 
Action: Mouse pressed left at (73, 88)
Screenshot: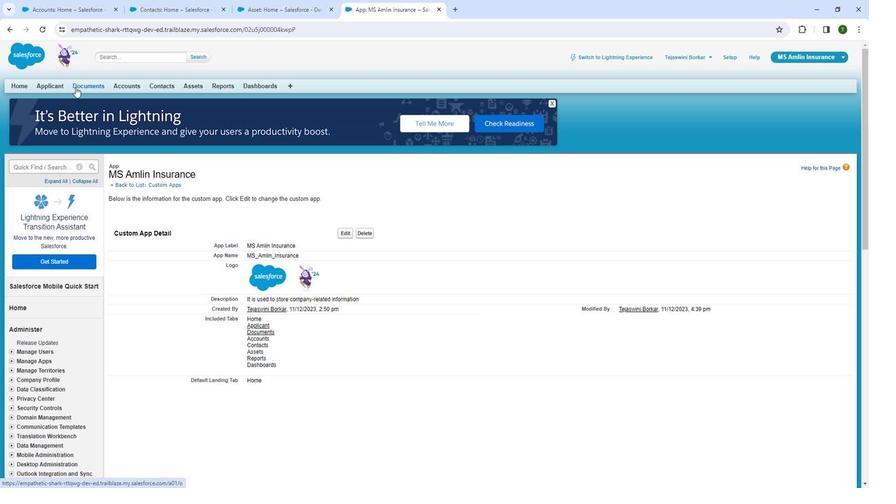 
Action: Mouse moved to (75, 87)
Screenshot: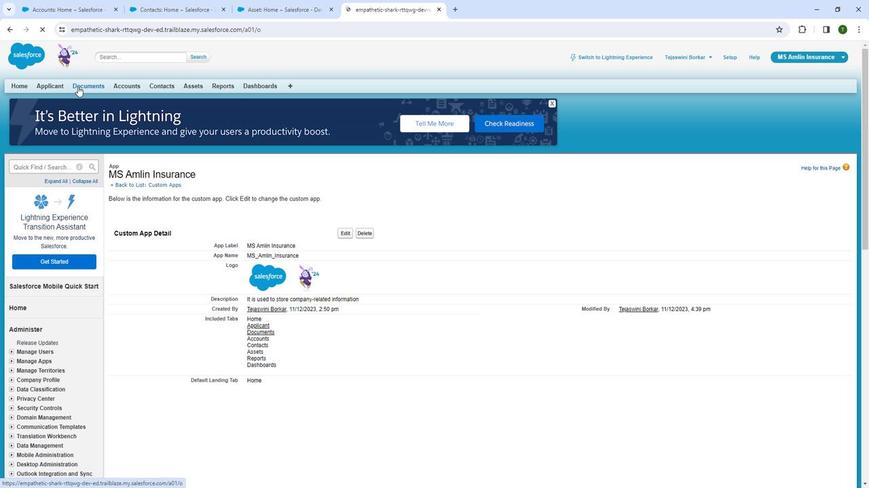 
Action: Mouse pressed left at (75, 87)
Screenshot: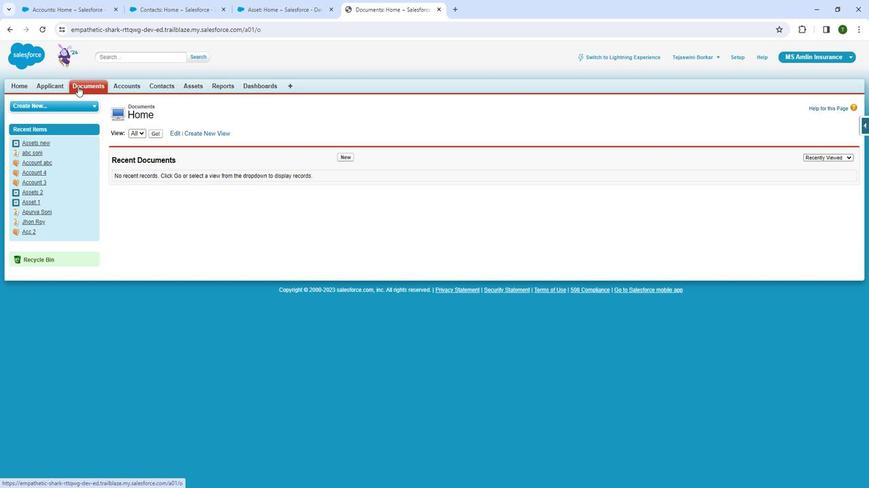 
Action: Mouse moved to (723, 235)
Screenshot: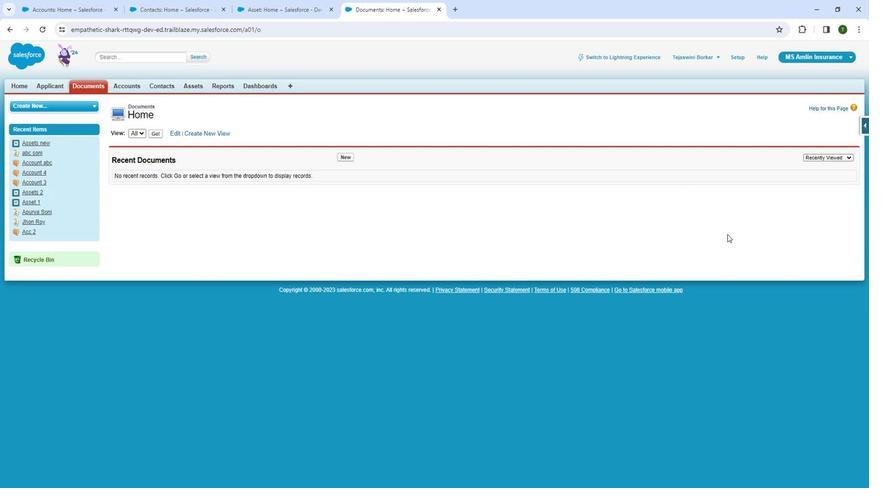 
